 Task: Find connections with filter location Santa Elena with filter topic #leadershipwith filter profile language Spanish with filter current company Mutual Funds Sahi Hai with filter school Khalsa College Amritsar with filter industry Utilities Administration with filter service category WordPress Design with filter keywords title Server
Action: Mouse moved to (490, 61)
Screenshot: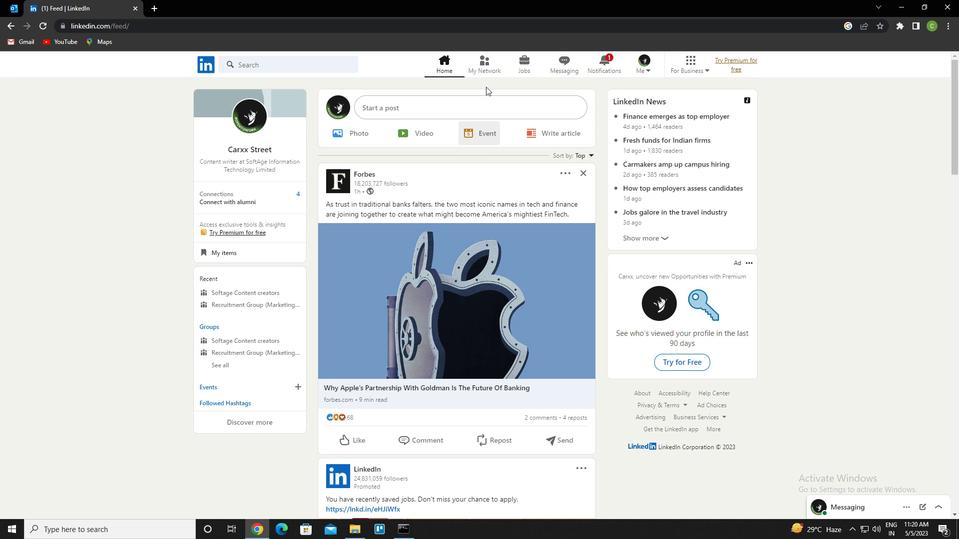 
Action: Mouse pressed left at (490, 61)
Screenshot: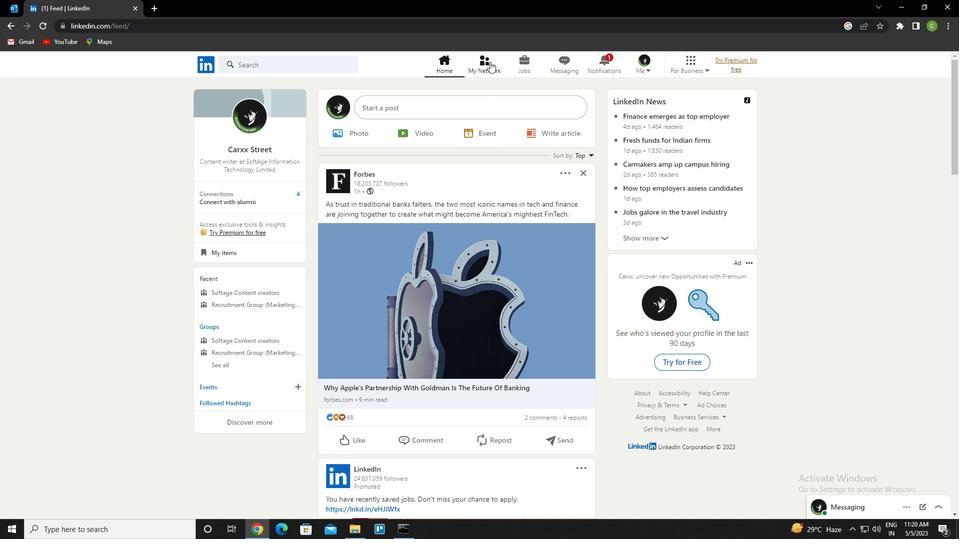 
Action: Mouse moved to (311, 124)
Screenshot: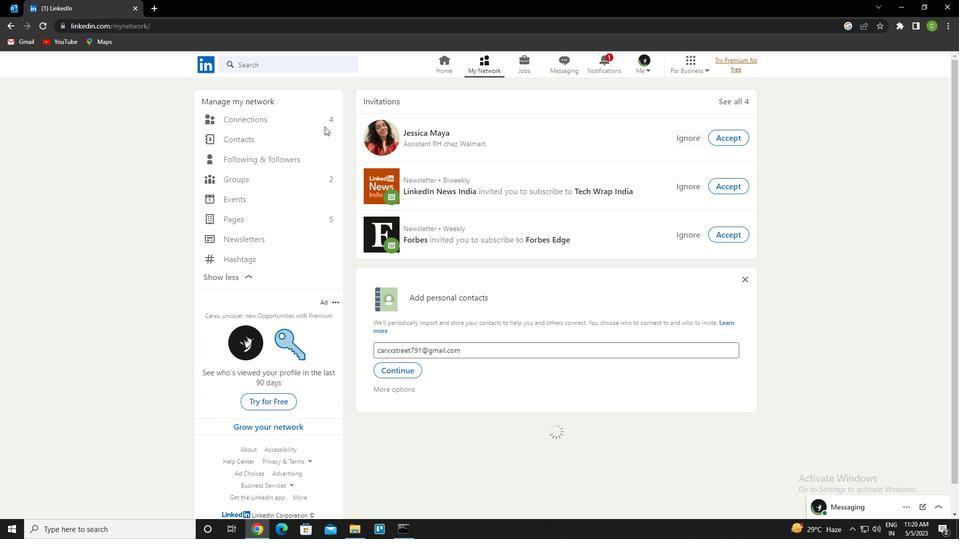 
Action: Mouse pressed left at (311, 124)
Screenshot: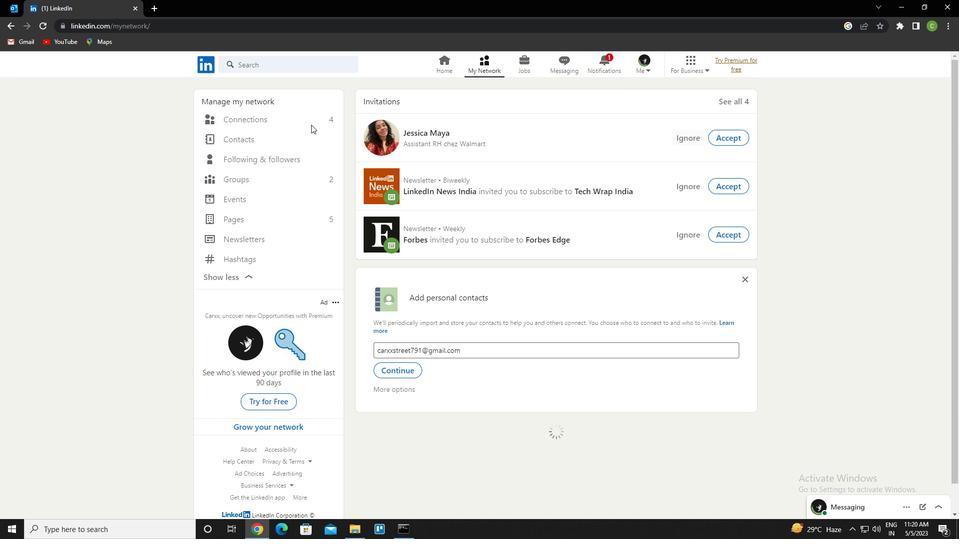 
Action: Mouse moved to (566, 120)
Screenshot: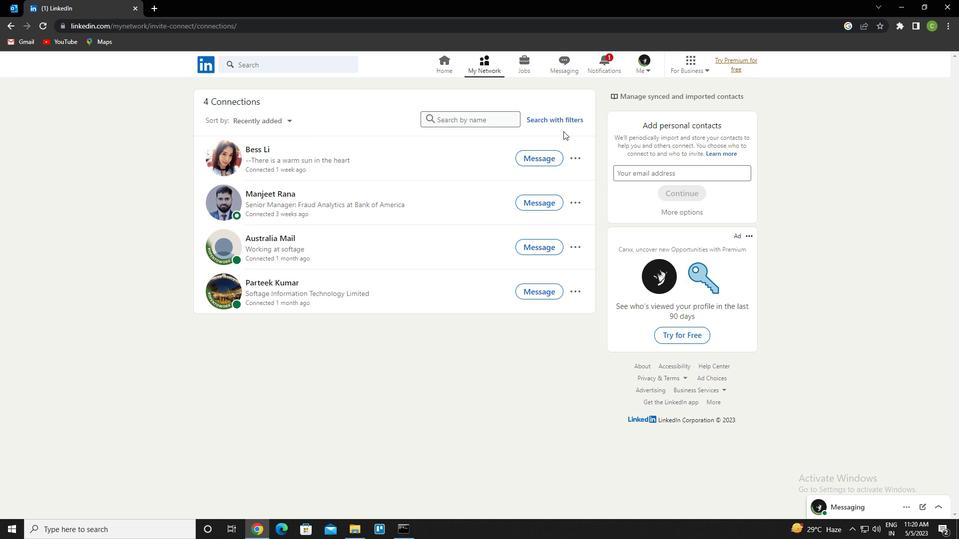
Action: Mouse pressed left at (566, 120)
Screenshot: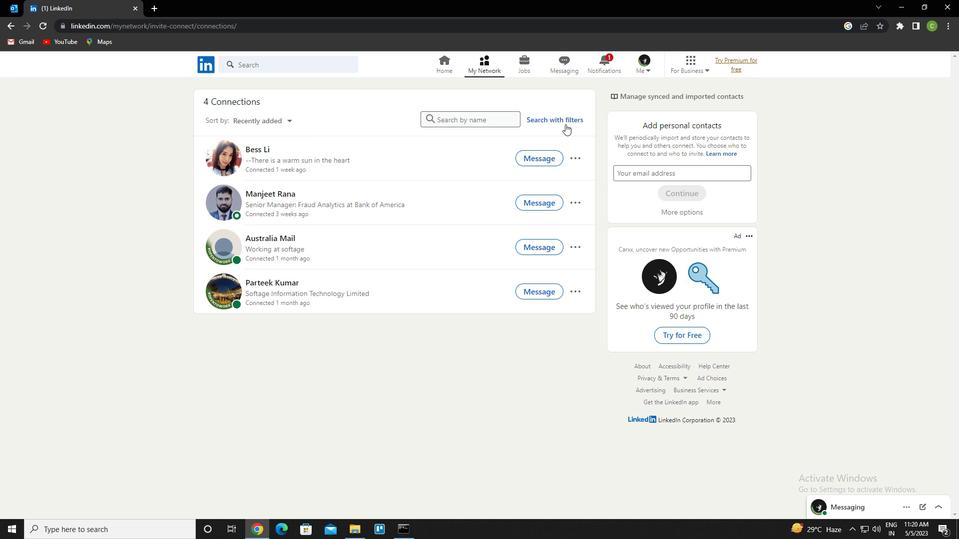 
Action: Mouse moved to (515, 94)
Screenshot: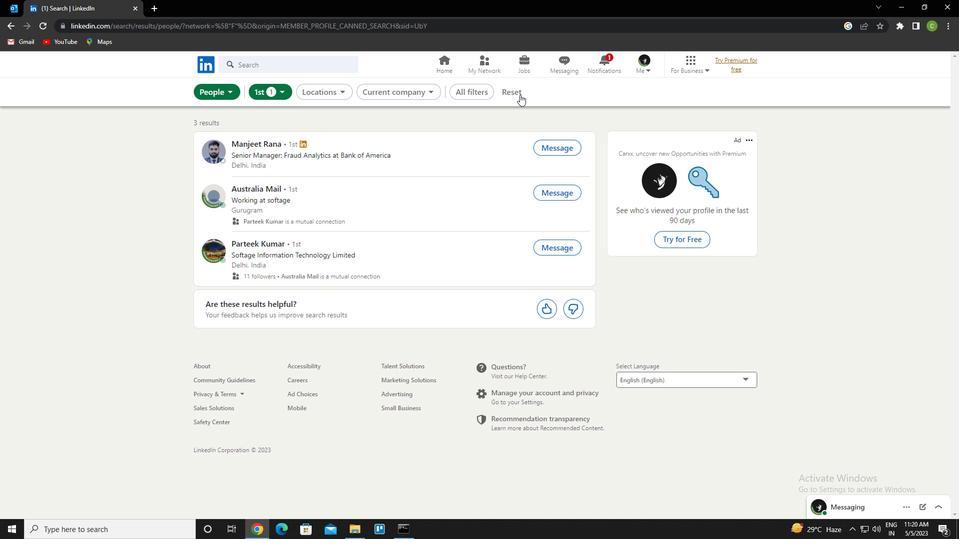 
Action: Mouse pressed left at (515, 94)
Screenshot: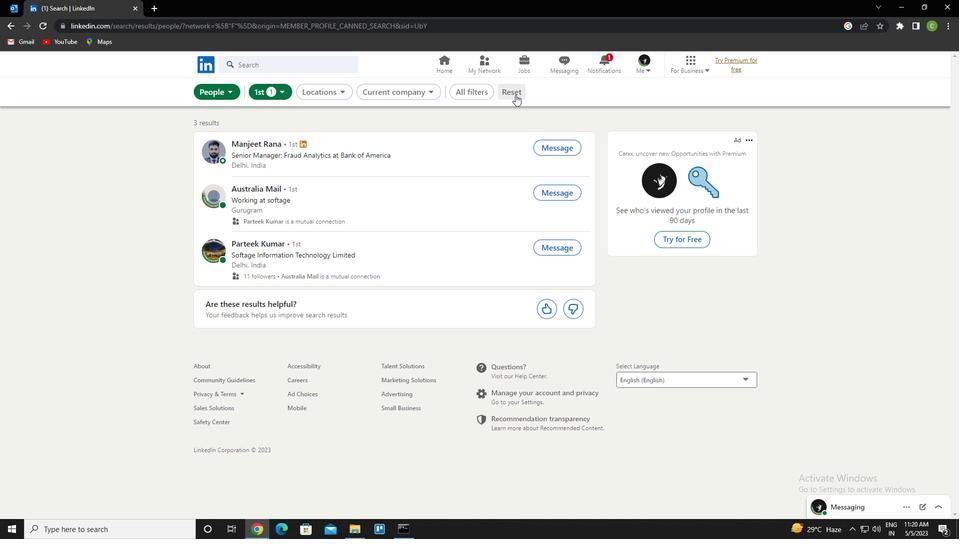 
Action: Mouse moved to (499, 96)
Screenshot: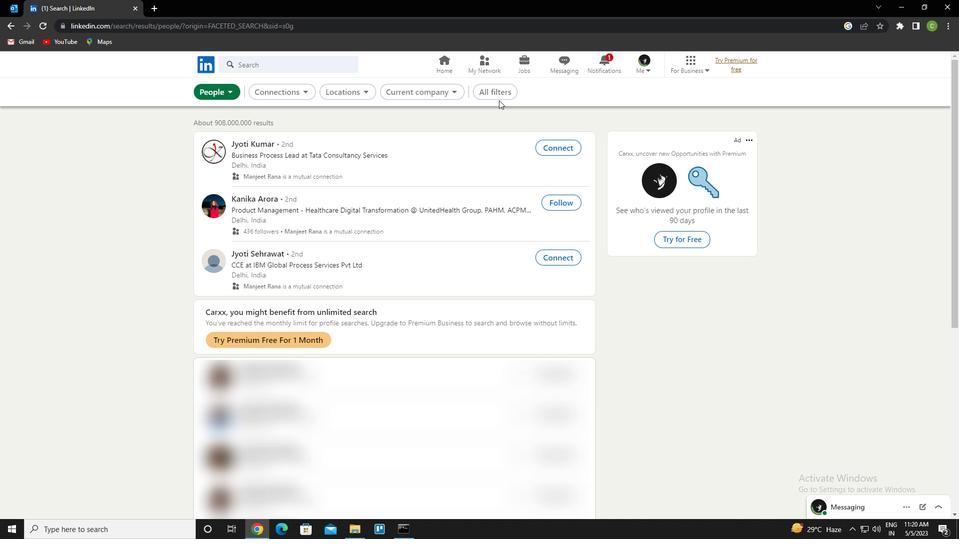 
Action: Mouse pressed left at (499, 96)
Screenshot: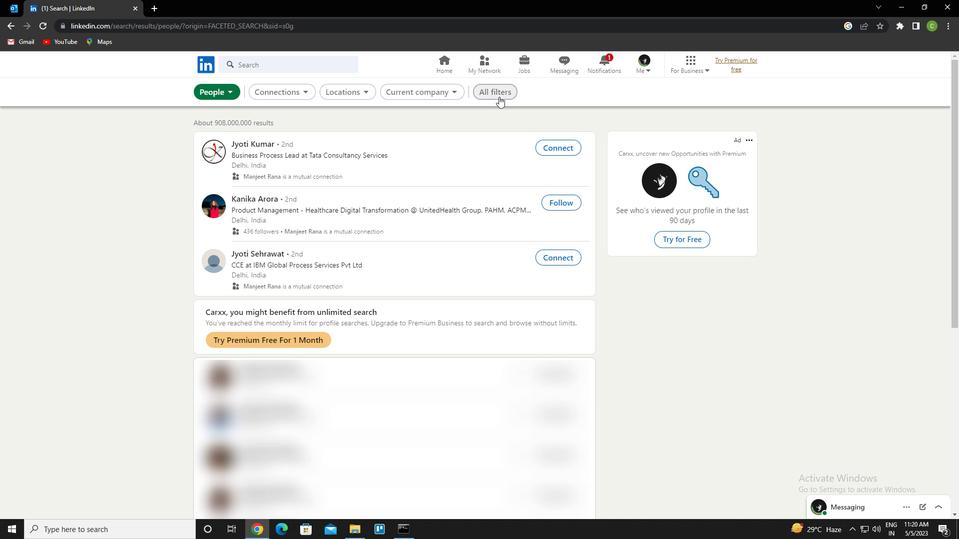 
Action: Mouse moved to (798, 296)
Screenshot: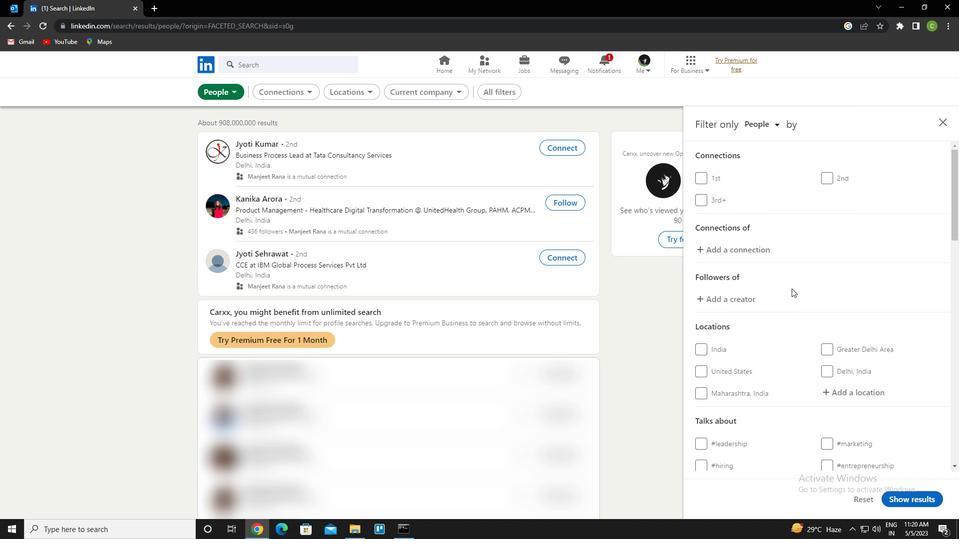 
Action: Mouse scrolled (798, 295) with delta (0, 0)
Screenshot: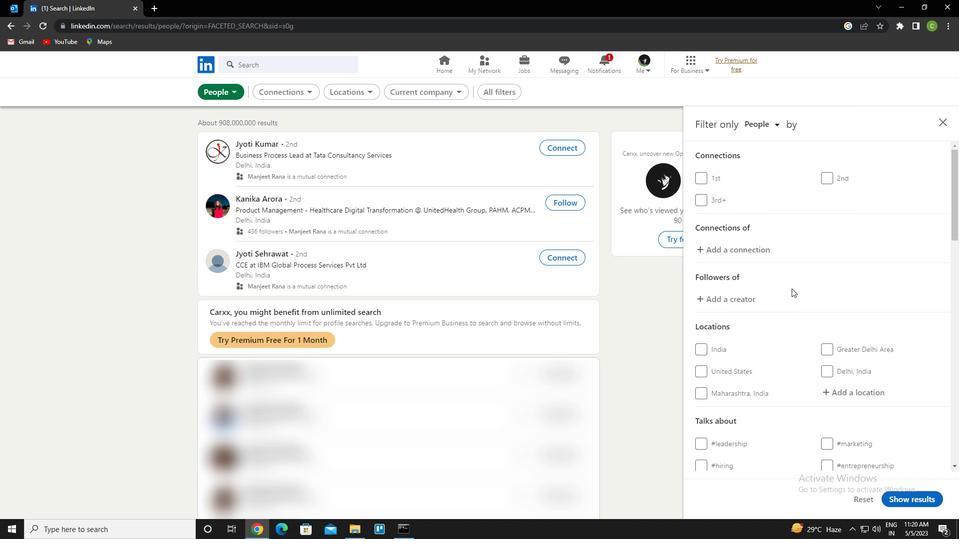 
Action: Mouse moved to (846, 339)
Screenshot: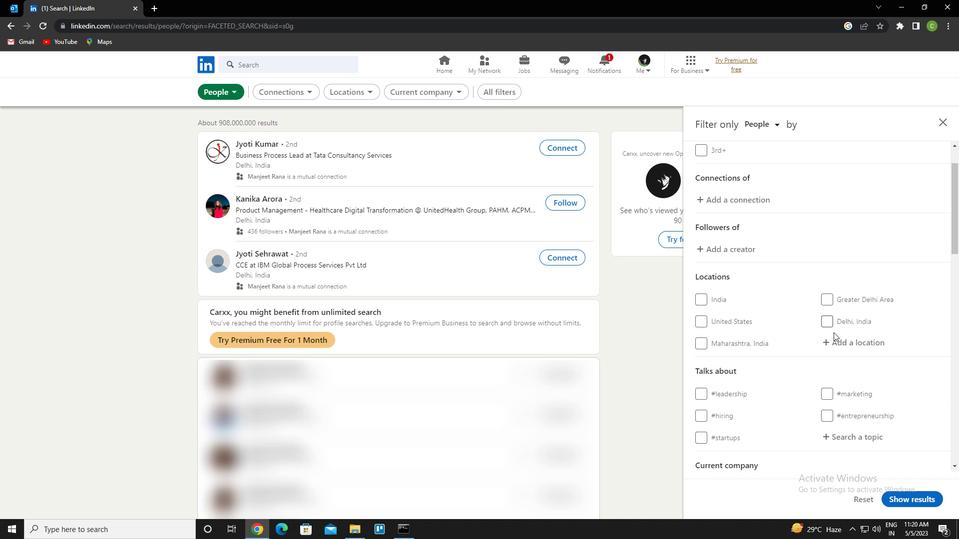 
Action: Mouse pressed left at (846, 339)
Screenshot: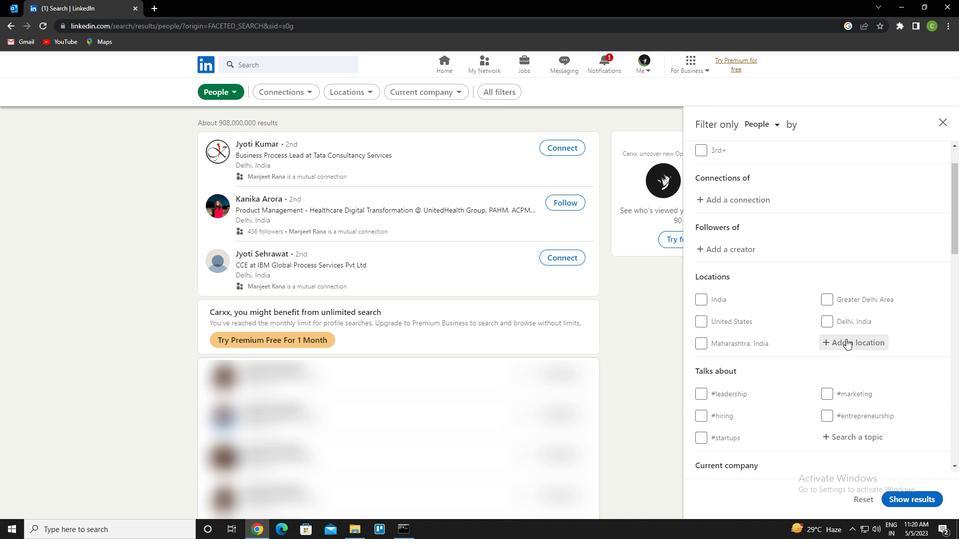
Action: Mouse moved to (844, 337)
Screenshot: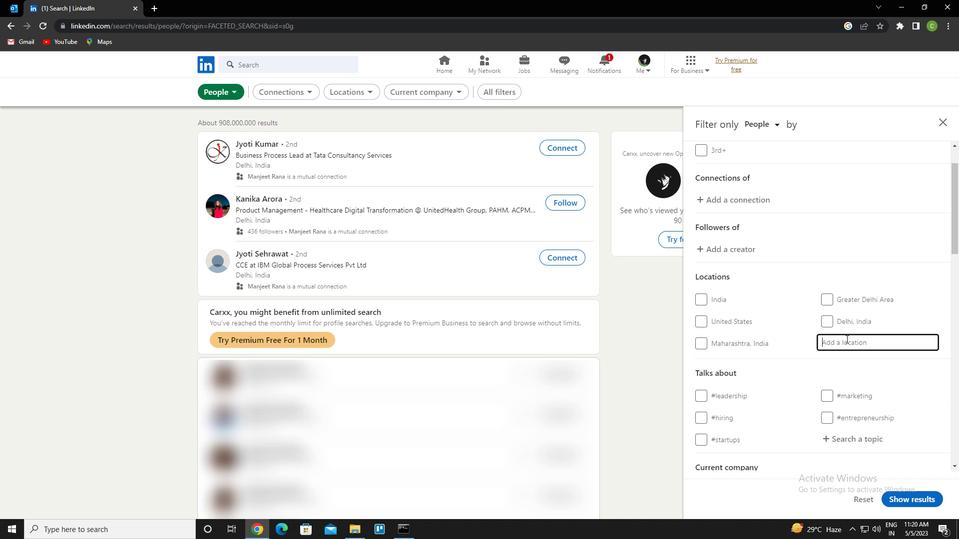 
Action: Key pressed <Key.caps_lock>s<Key.caps_lock>anta<Key.space>rosa<Key.down><Key.enter>
Screenshot: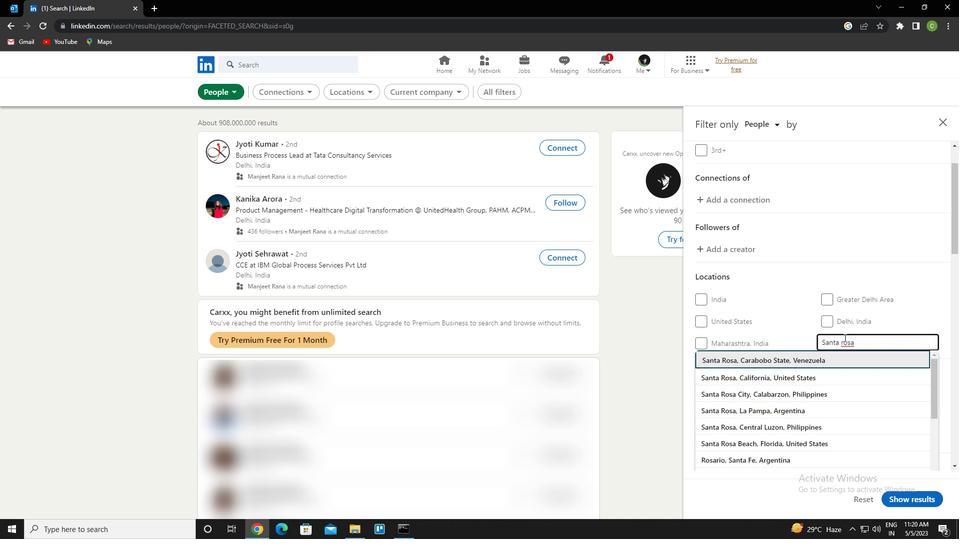 
Action: Mouse scrolled (844, 337) with delta (0, 0)
Screenshot: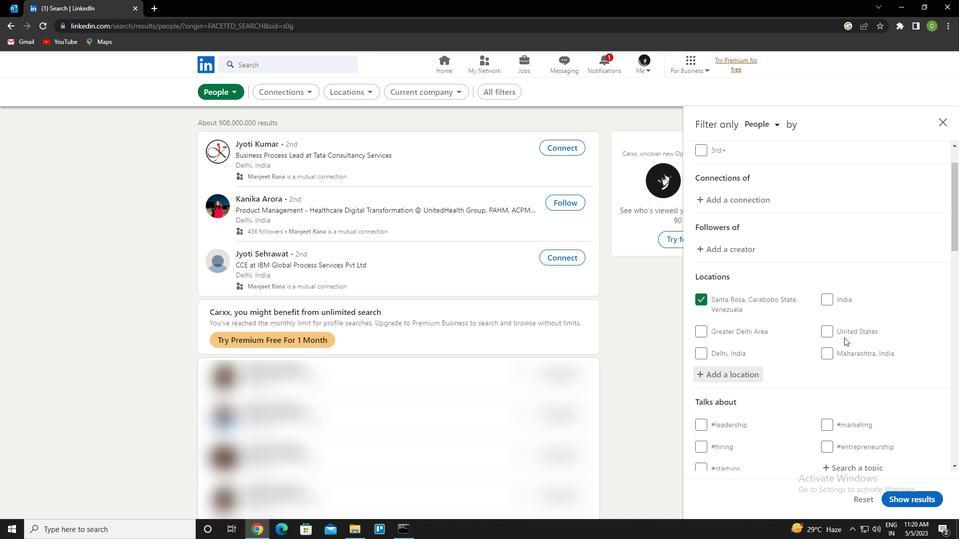 
Action: Mouse scrolled (844, 337) with delta (0, 0)
Screenshot: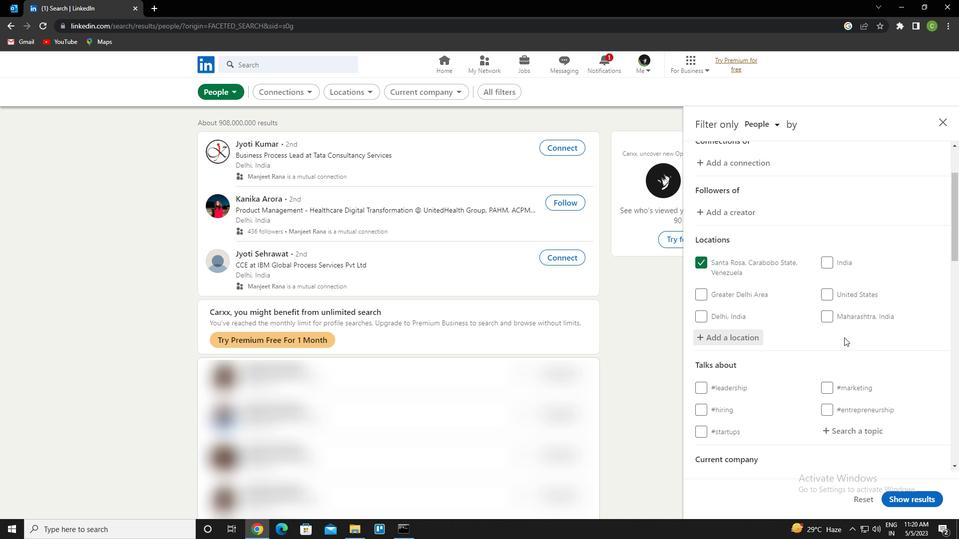 
Action: Mouse scrolled (844, 337) with delta (0, 0)
Screenshot: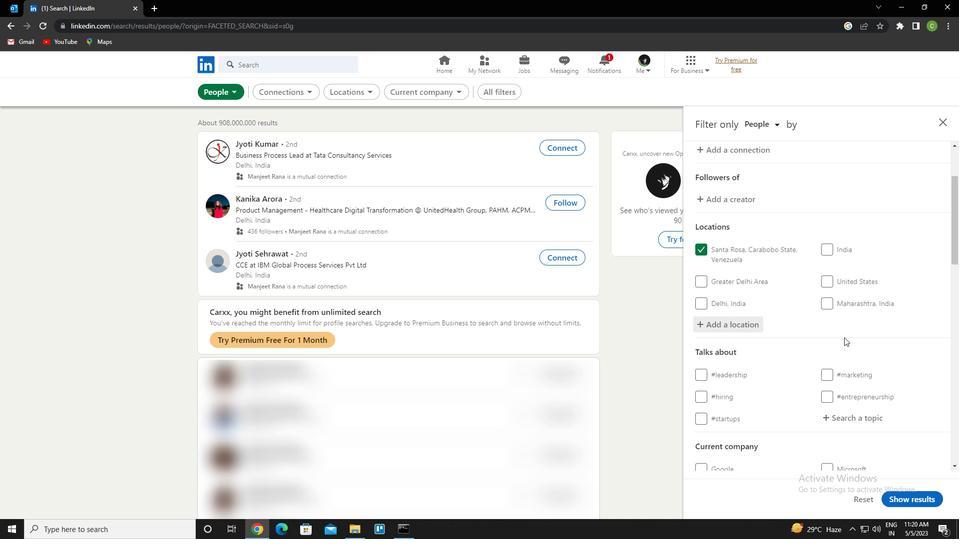 
Action: Mouse moved to (860, 325)
Screenshot: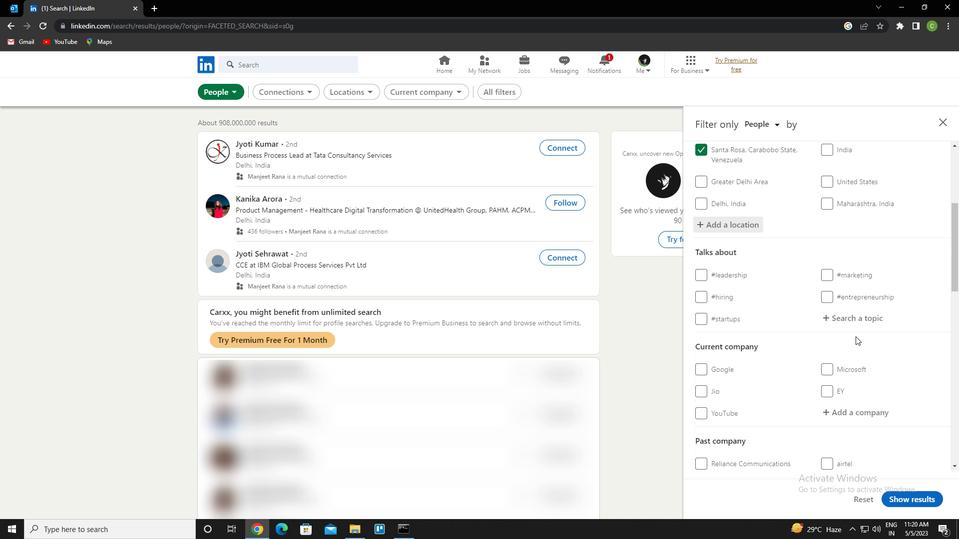 
Action: Mouse pressed left at (860, 325)
Screenshot: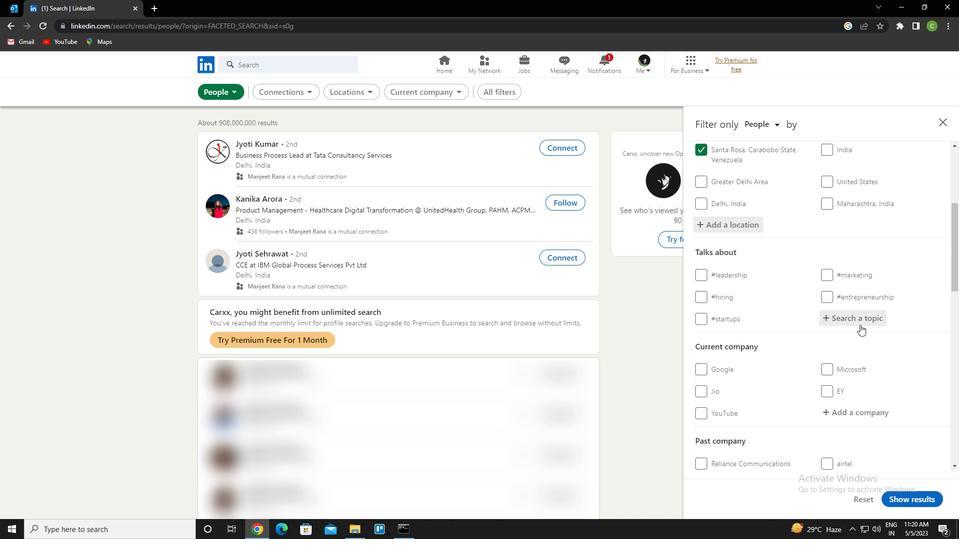 
Action: Key pressed marketing<Key.down><Key.enter>
Screenshot: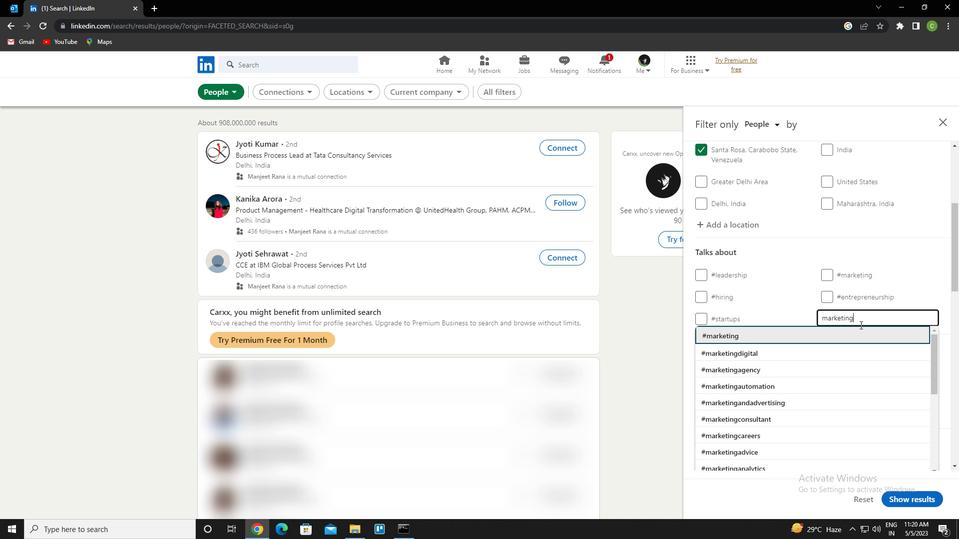 
Action: Mouse scrolled (860, 324) with delta (0, 0)
Screenshot: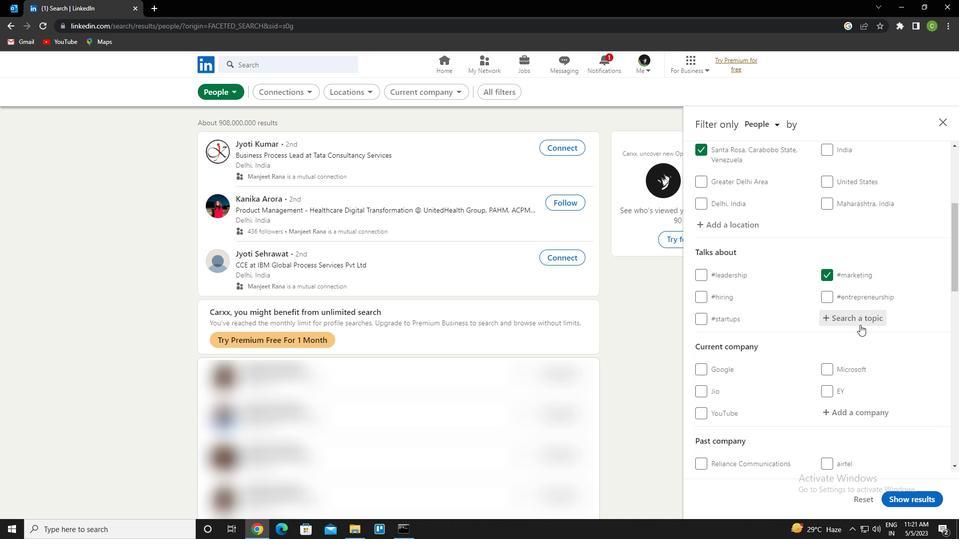 
Action: Mouse scrolled (860, 324) with delta (0, 0)
Screenshot: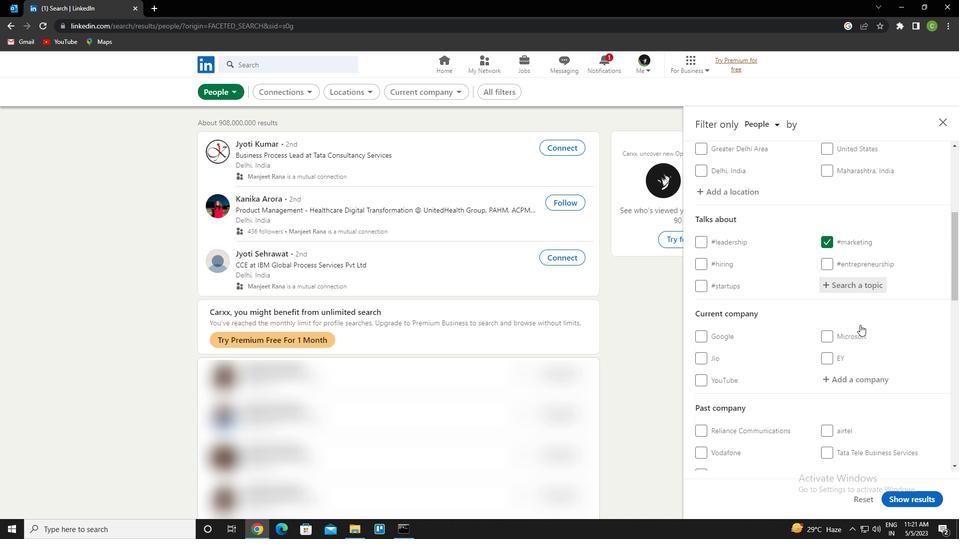 
Action: Mouse moved to (852, 327)
Screenshot: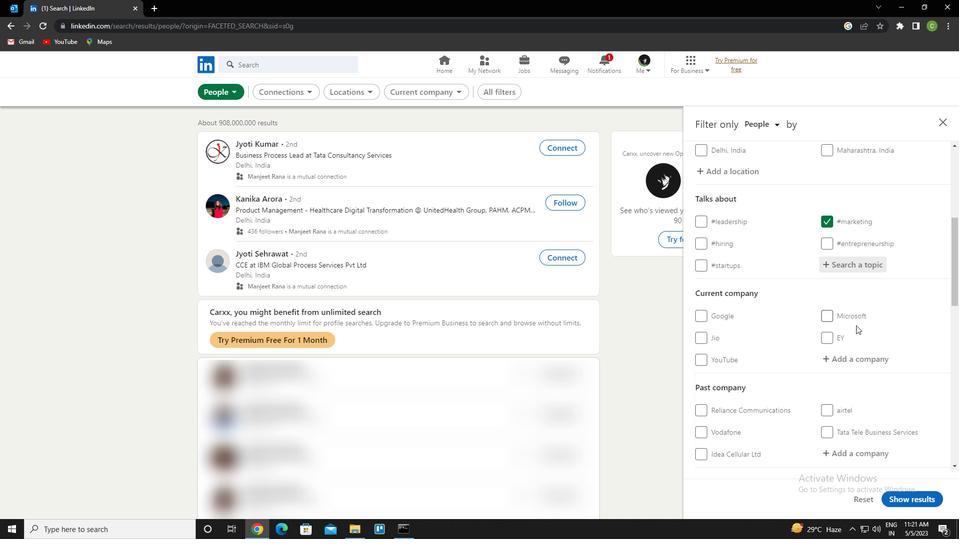 
Action: Mouse scrolled (852, 327) with delta (0, 0)
Screenshot: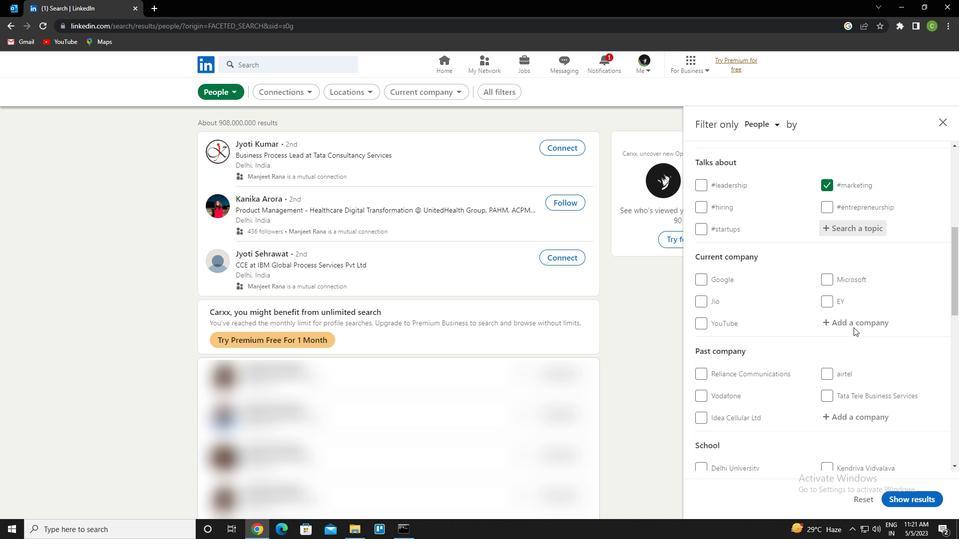 
Action: Mouse moved to (847, 321)
Screenshot: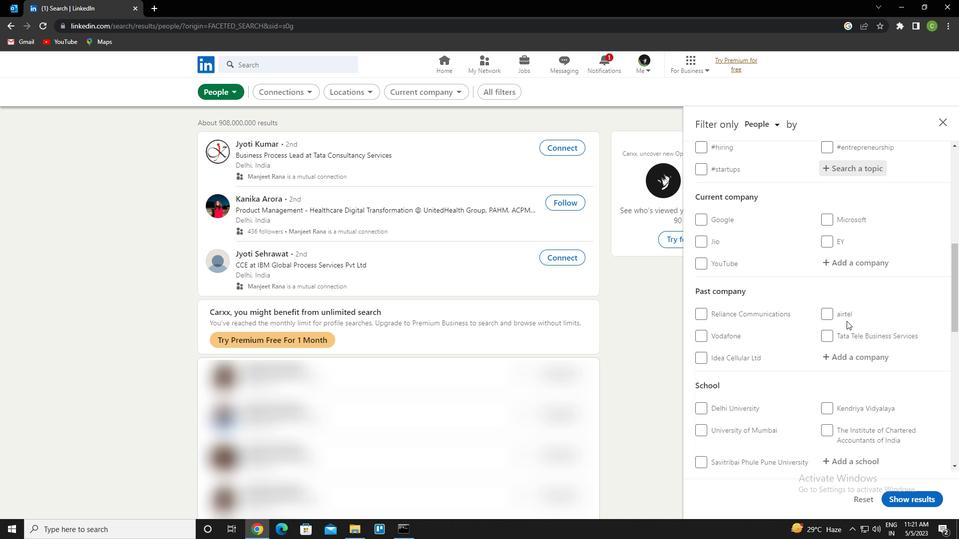 
Action: Mouse scrolled (847, 320) with delta (0, 0)
Screenshot: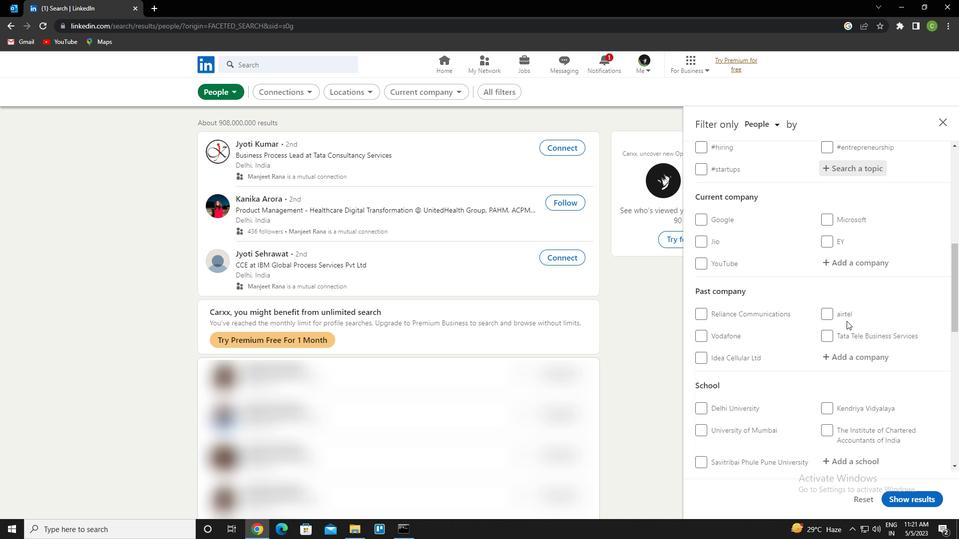 
Action: Mouse scrolled (847, 320) with delta (0, 0)
Screenshot: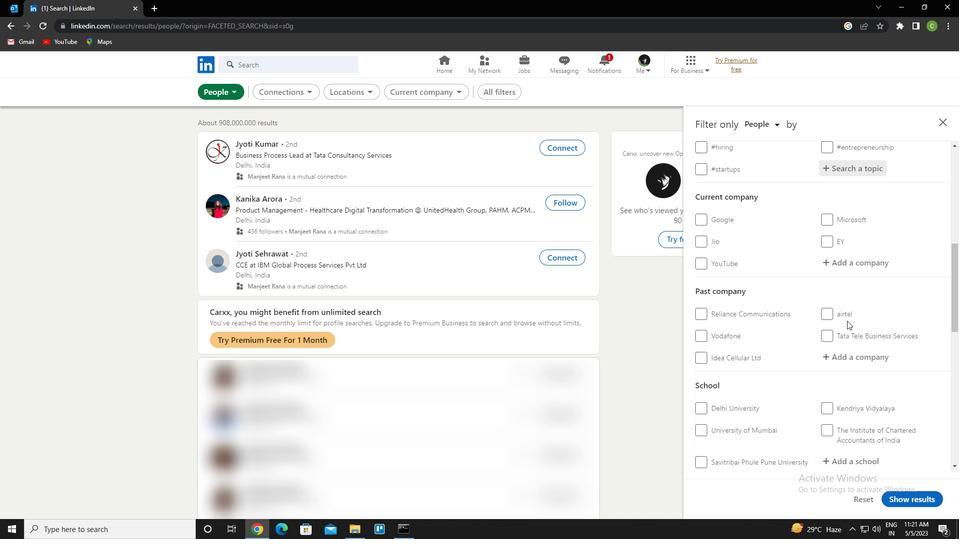 
Action: Mouse scrolled (847, 320) with delta (0, 0)
Screenshot: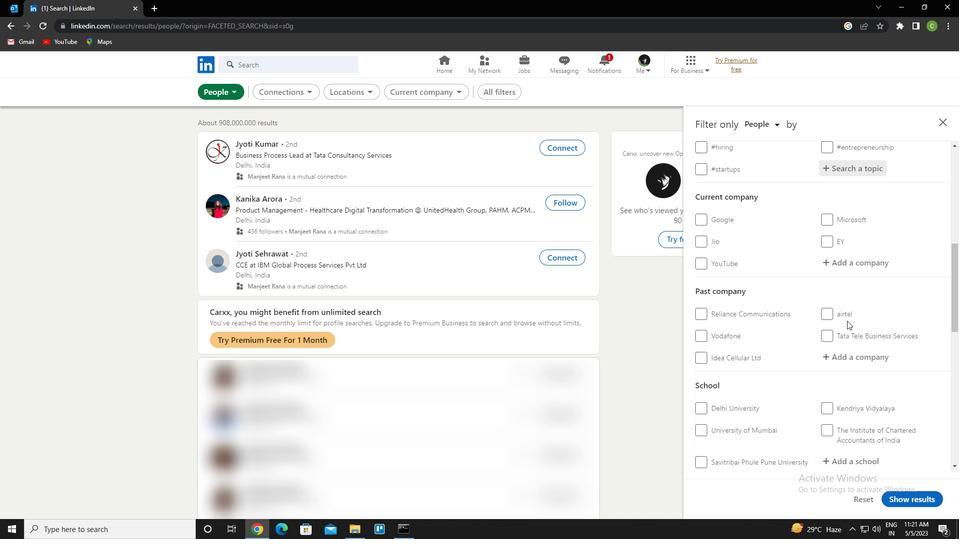 
Action: Mouse scrolled (847, 320) with delta (0, 0)
Screenshot: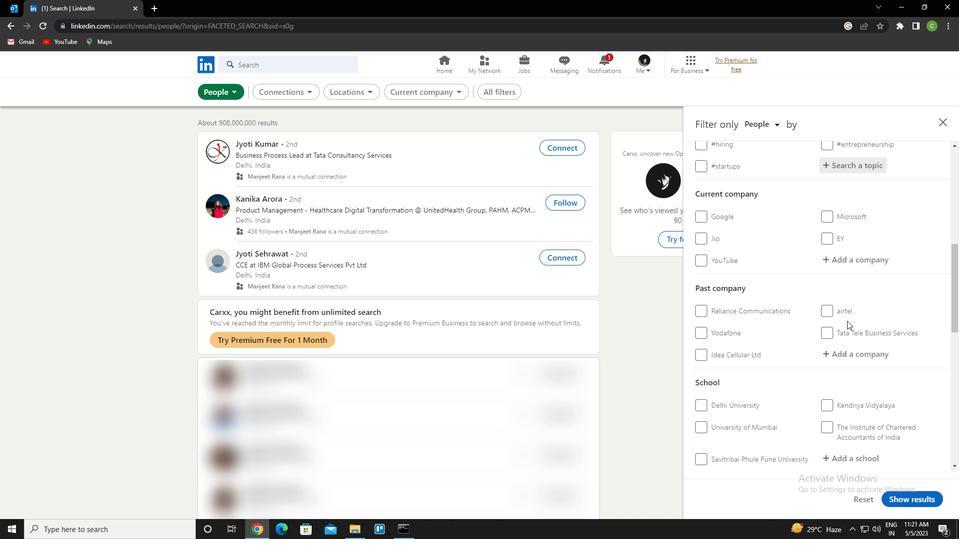 
Action: Mouse scrolled (847, 320) with delta (0, 0)
Screenshot: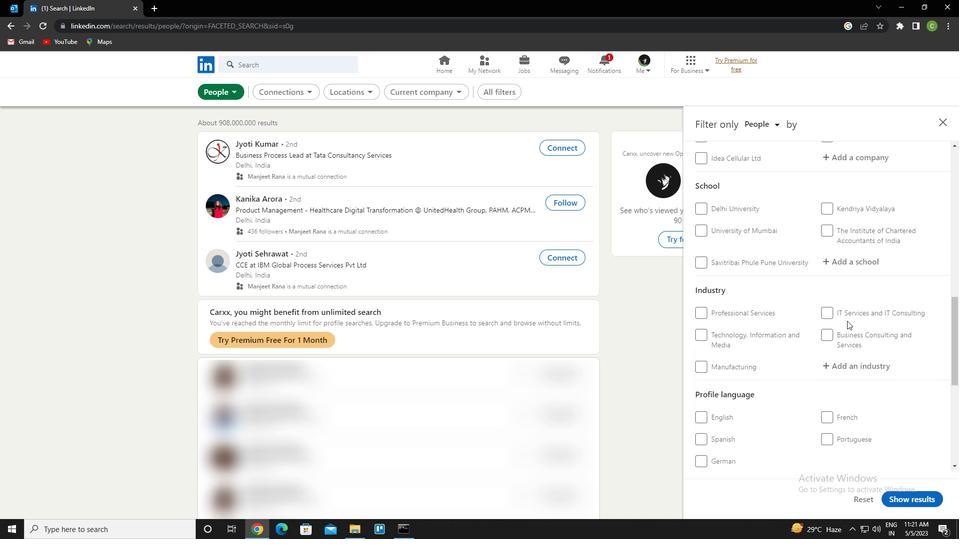 
Action: Mouse scrolled (847, 320) with delta (0, 0)
Screenshot: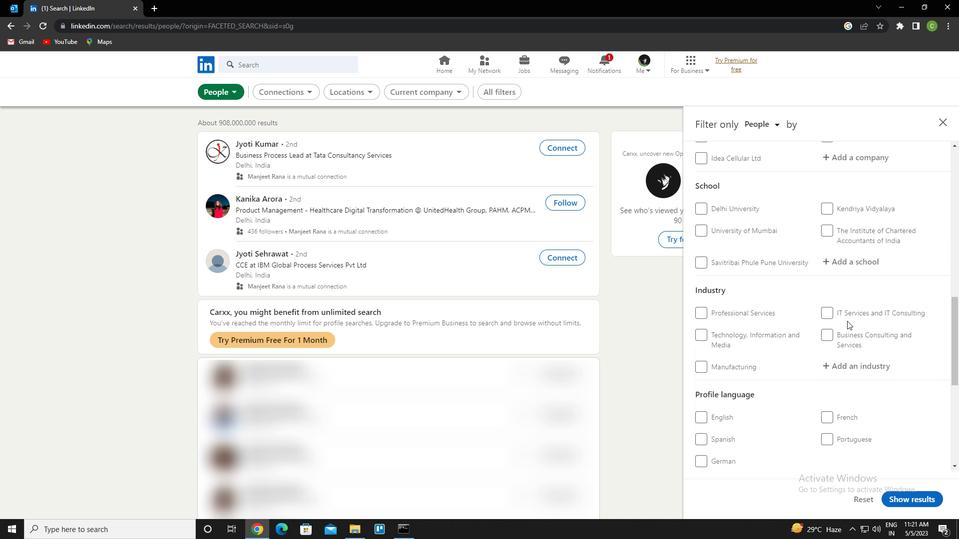 
Action: Mouse scrolled (847, 320) with delta (0, 0)
Screenshot: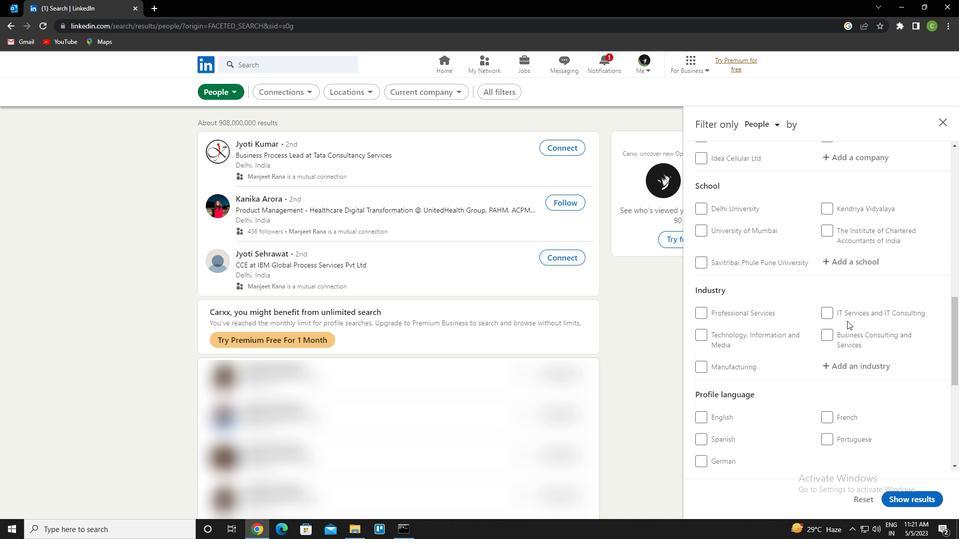 
Action: Mouse scrolled (847, 320) with delta (0, 0)
Screenshot: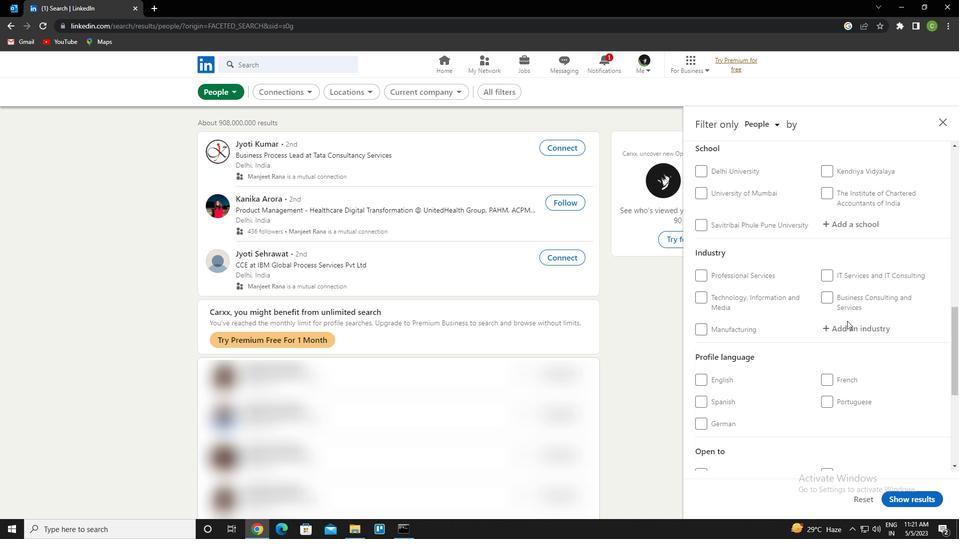 
Action: Mouse moved to (829, 219)
Screenshot: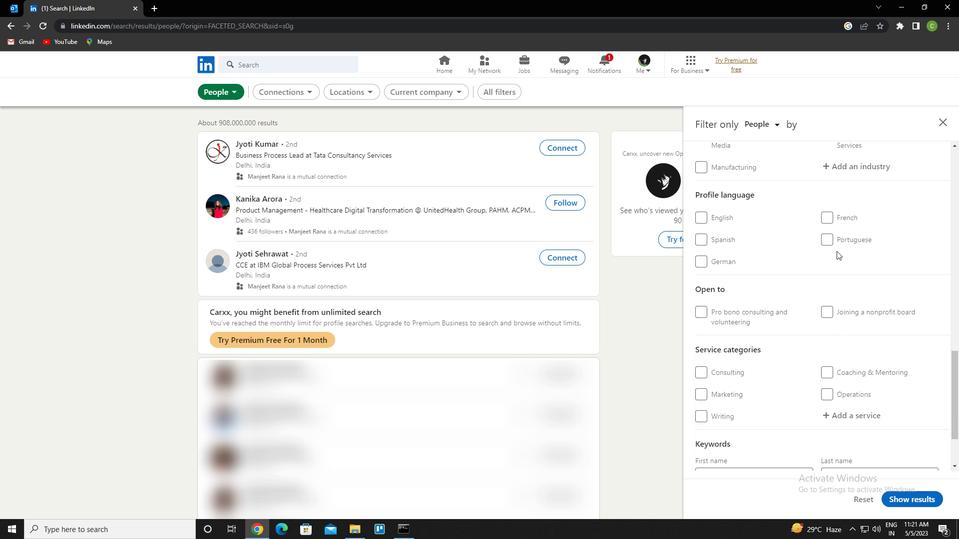 
Action: Mouse pressed left at (829, 219)
Screenshot: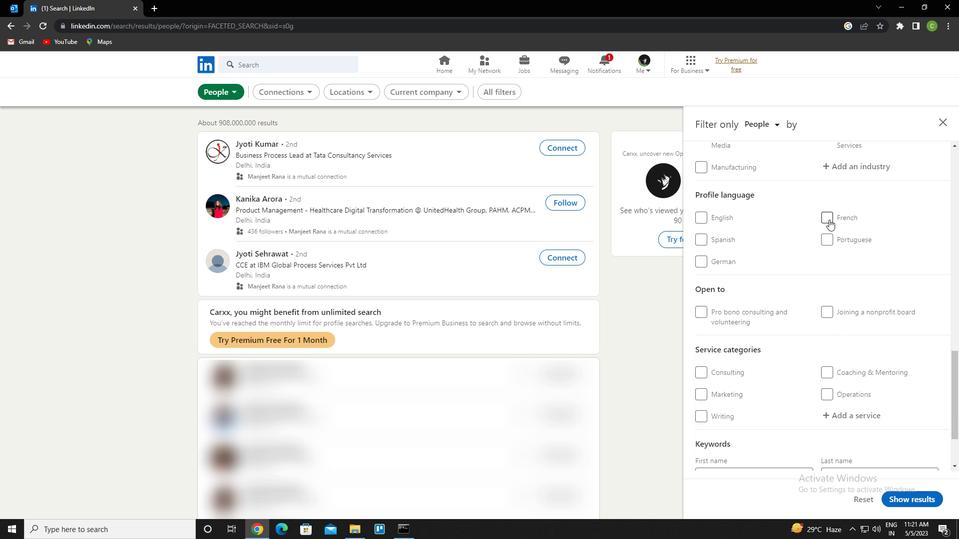 
Action: Mouse moved to (801, 284)
Screenshot: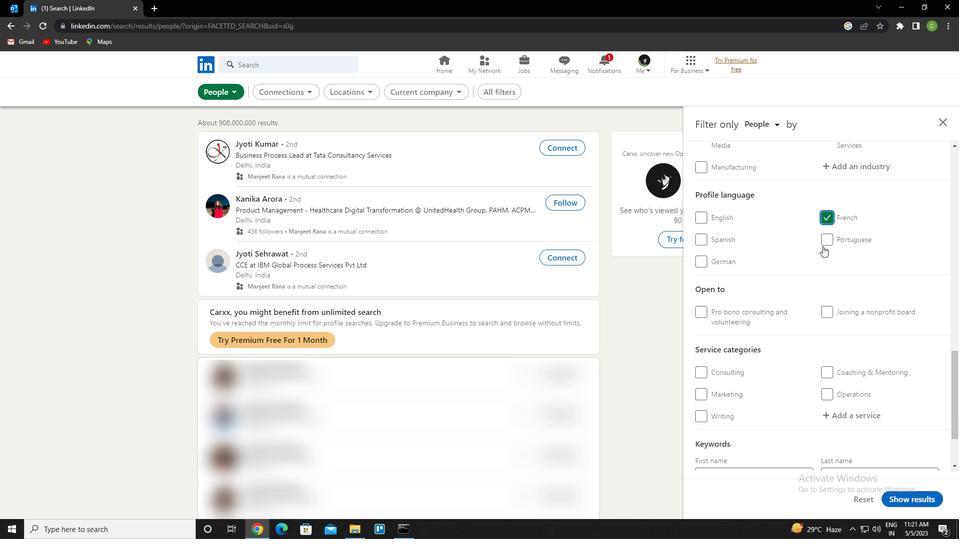 
Action: Mouse scrolled (801, 284) with delta (0, 0)
Screenshot: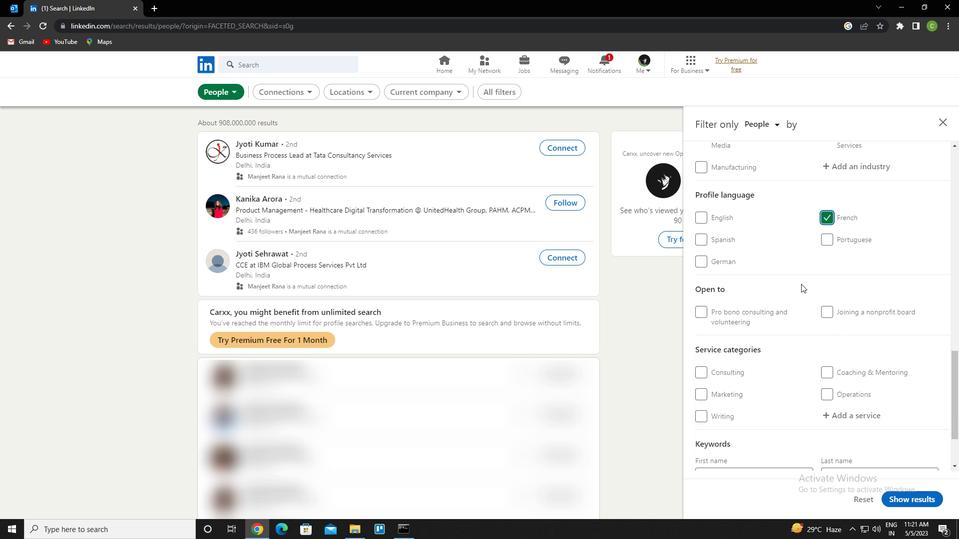 
Action: Mouse scrolled (801, 284) with delta (0, 0)
Screenshot: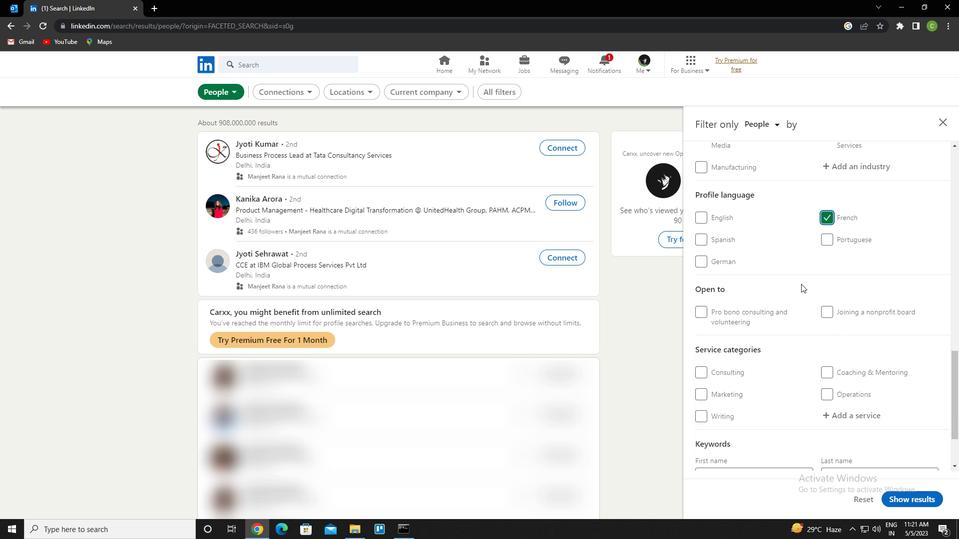 
Action: Mouse scrolled (801, 284) with delta (0, 0)
Screenshot: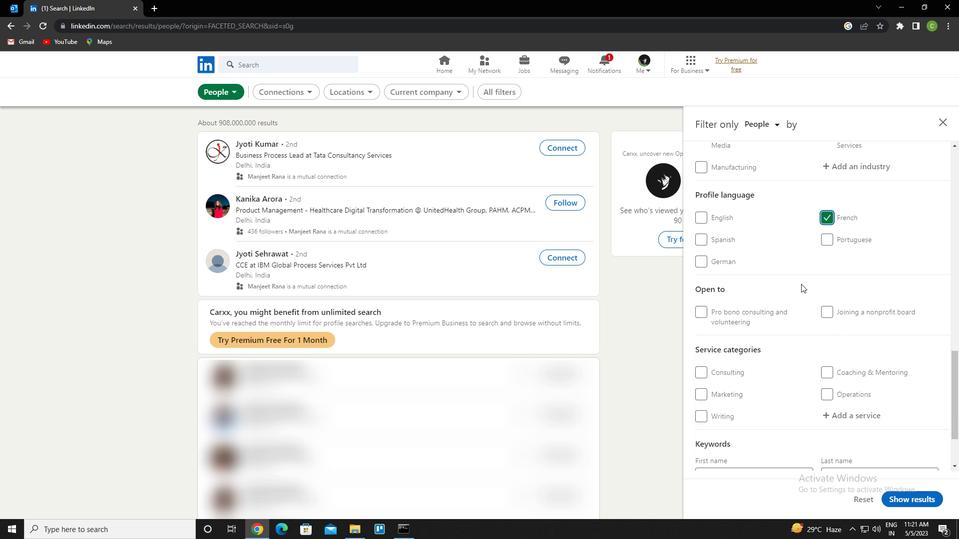 
Action: Mouse scrolled (801, 284) with delta (0, 0)
Screenshot: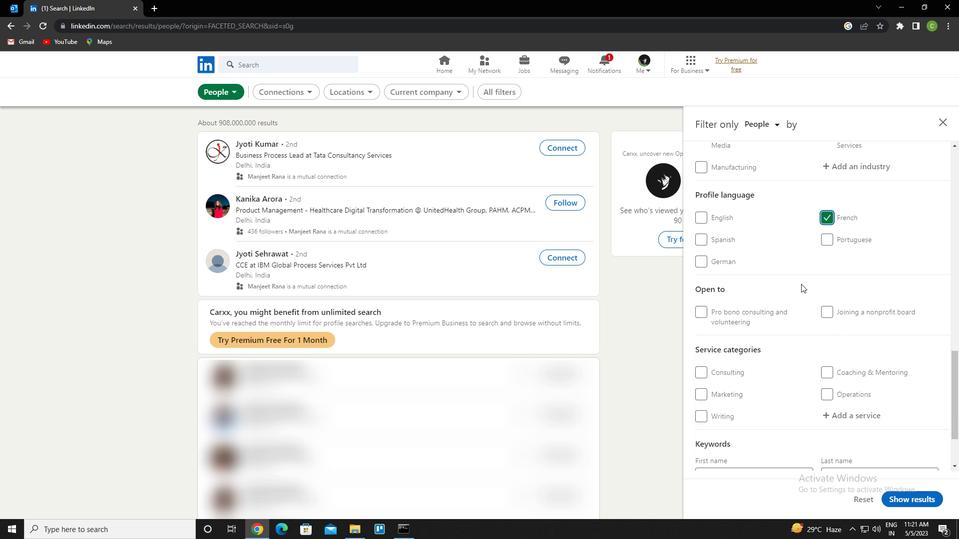 
Action: Mouse scrolled (801, 284) with delta (0, 0)
Screenshot: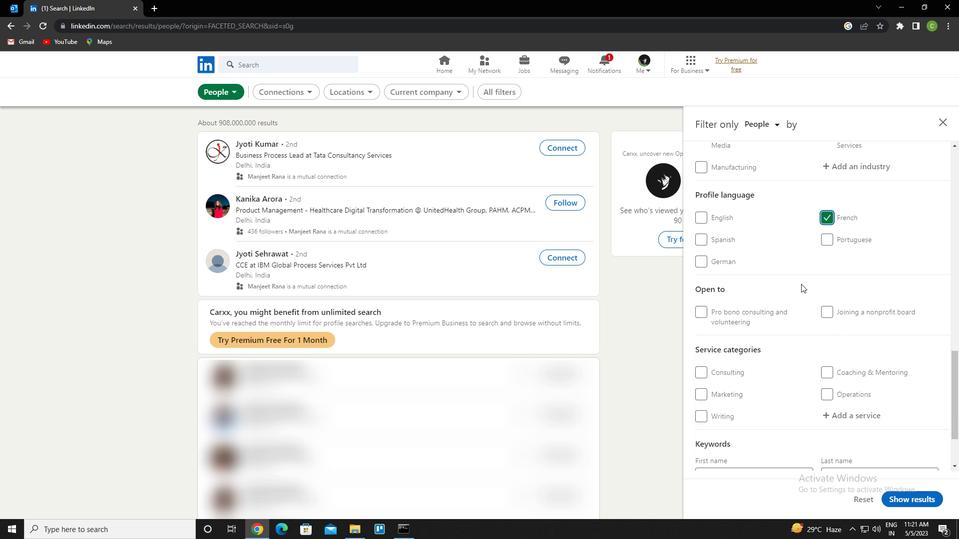 
Action: Mouse scrolled (801, 284) with delta (0, 0)
Screenshot: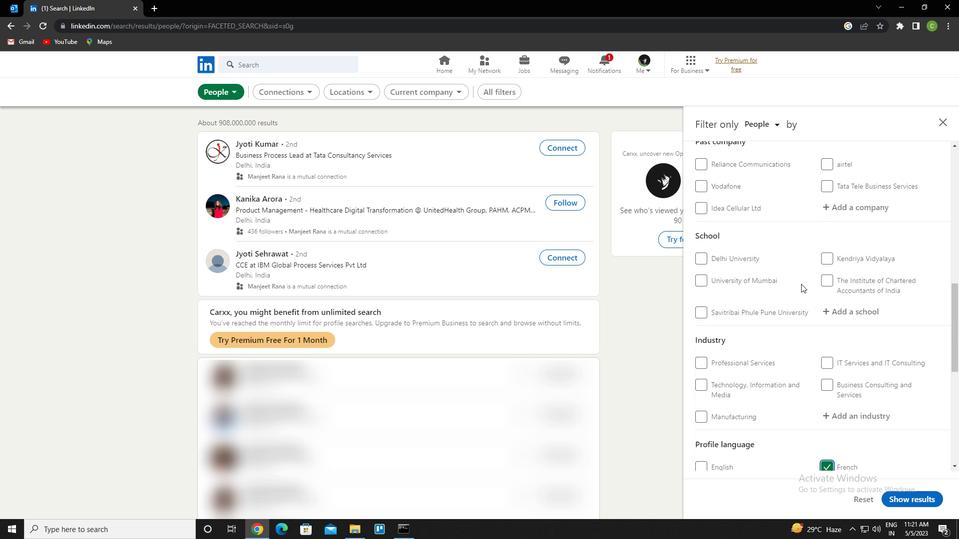 
Action: Mouse scrolled (801, 284) with delta (0, 0)
Screenshot: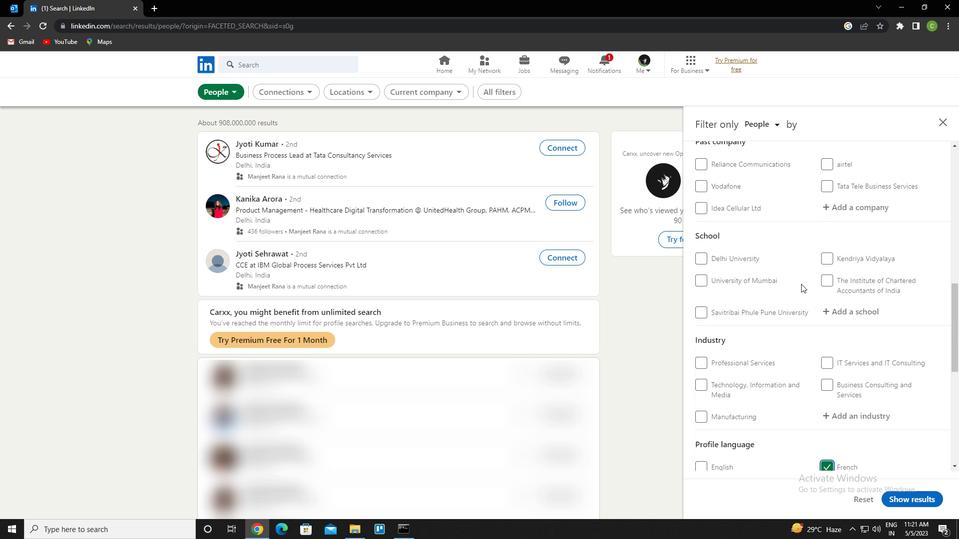 
Action: Mouse scrolled (801, 284) with delta (0, 0)
Screenshot: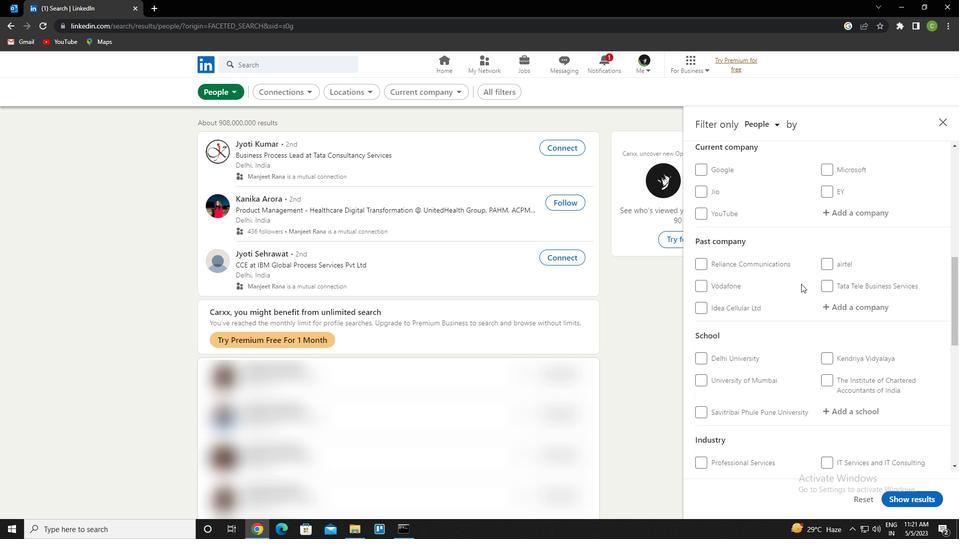 
Action: Mouse scrolled (801, 284) with delta (0, 0)
Screenshot: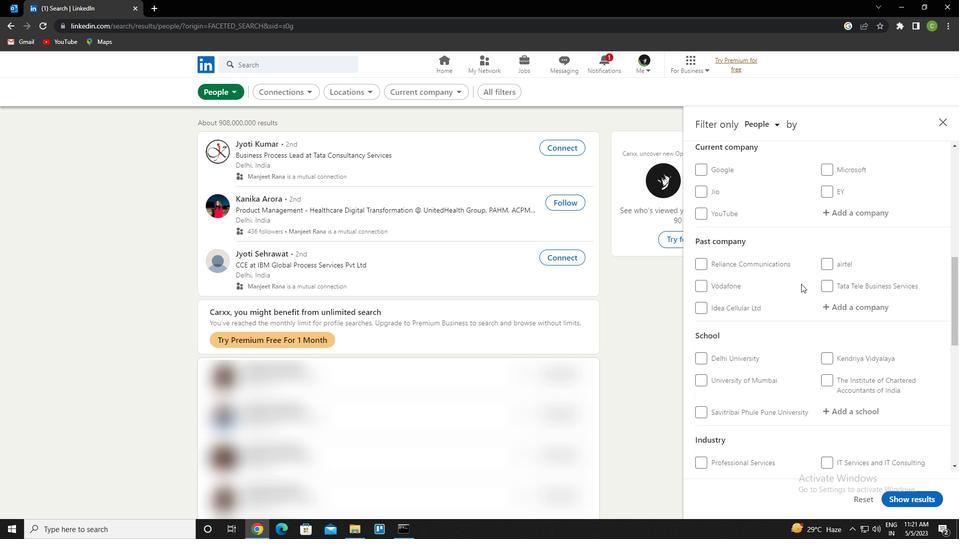 
Action: Mouse moved to (839, 311)
Screenshot: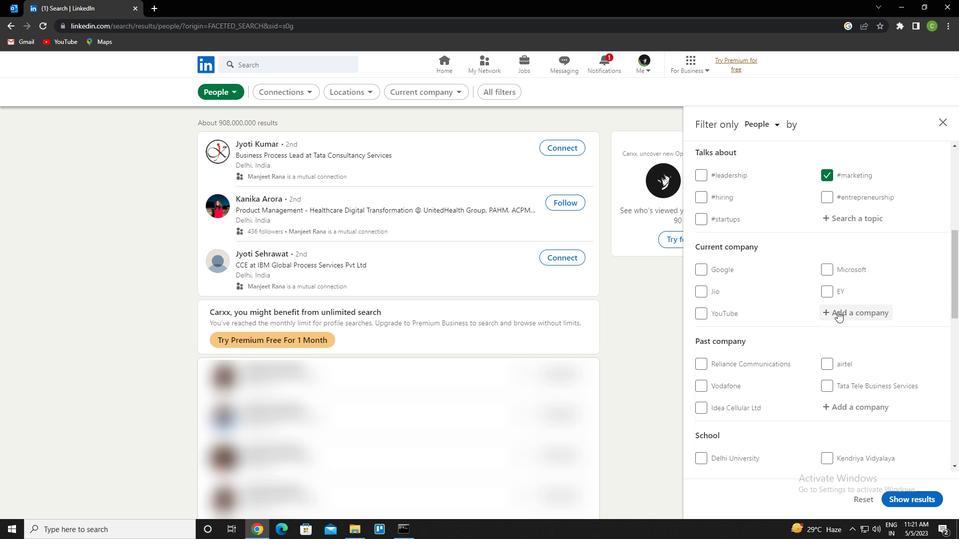 
Action: Mouse pressed left at (839, 311)
Screenshot: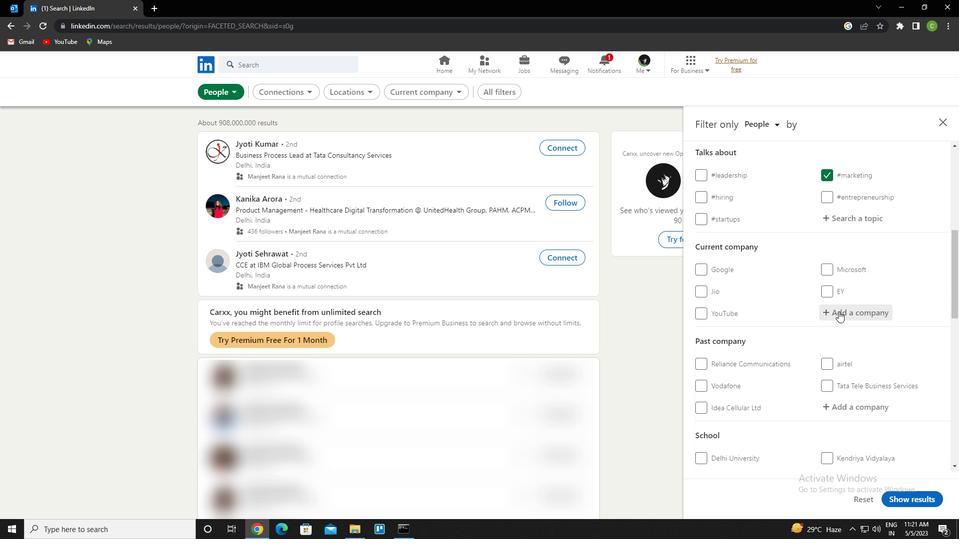 
Action: Key pressed <Key.caps_lock>c<Key.caps_lock>erberus<Key.space>capital<Key.space>management<Key.down><Key.enter>
Screenshot: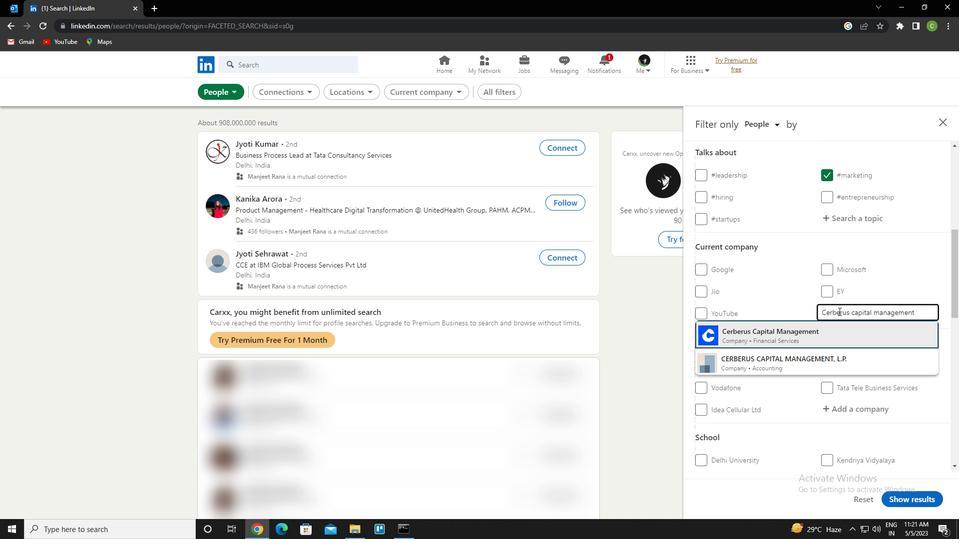 
Action: Mouse moved to (845, 308)
Screenshot: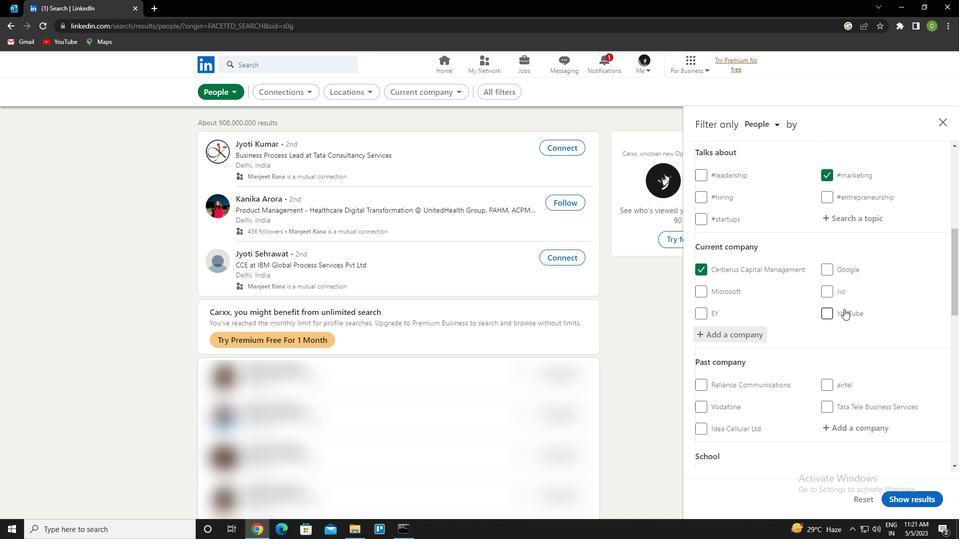 
Action: Mouse scrolled (845, 308) with delta (0, 0)
Screenshot: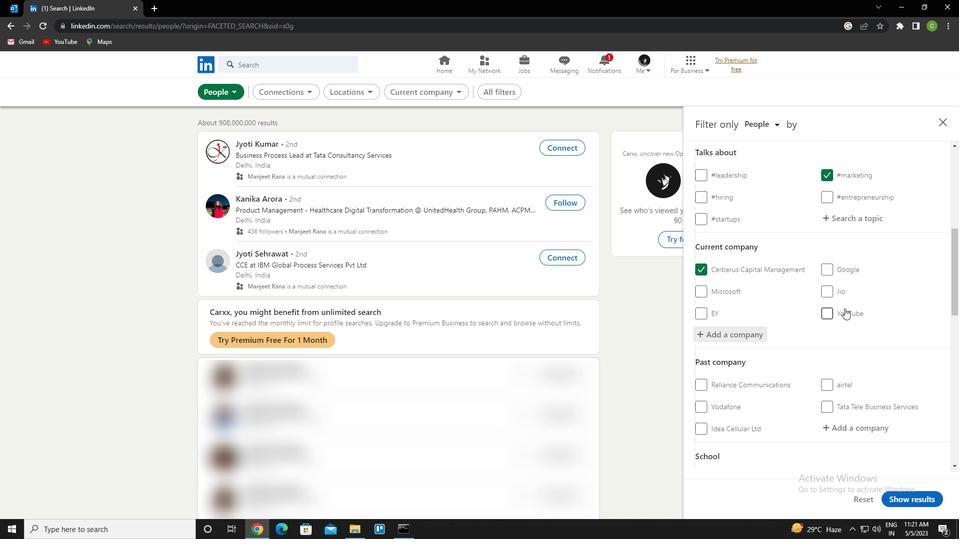 
Action: Mouse scrolled (845, 308) with delta (0, 0)
Screenshot: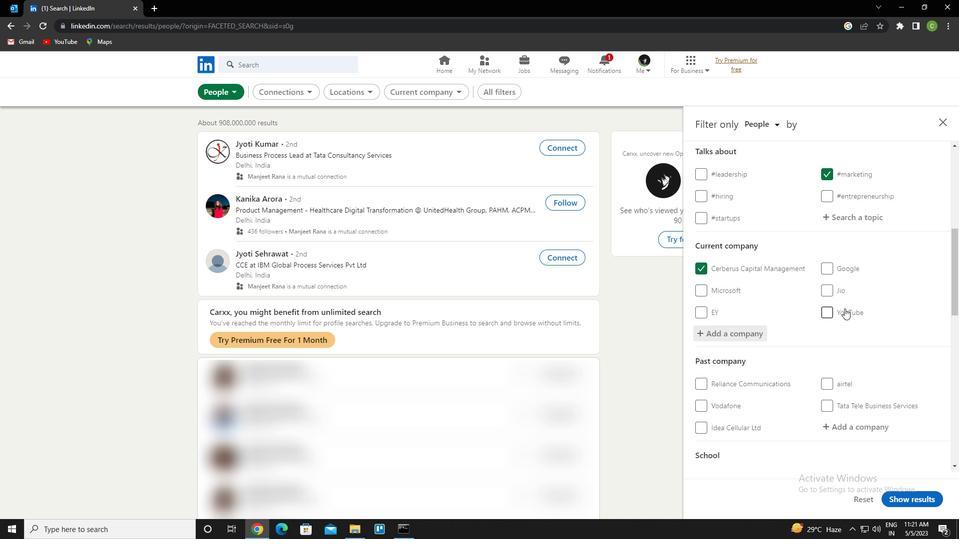 
Action: Mouse scrolled (845, 308) with delta (0, 0)
Screenshot: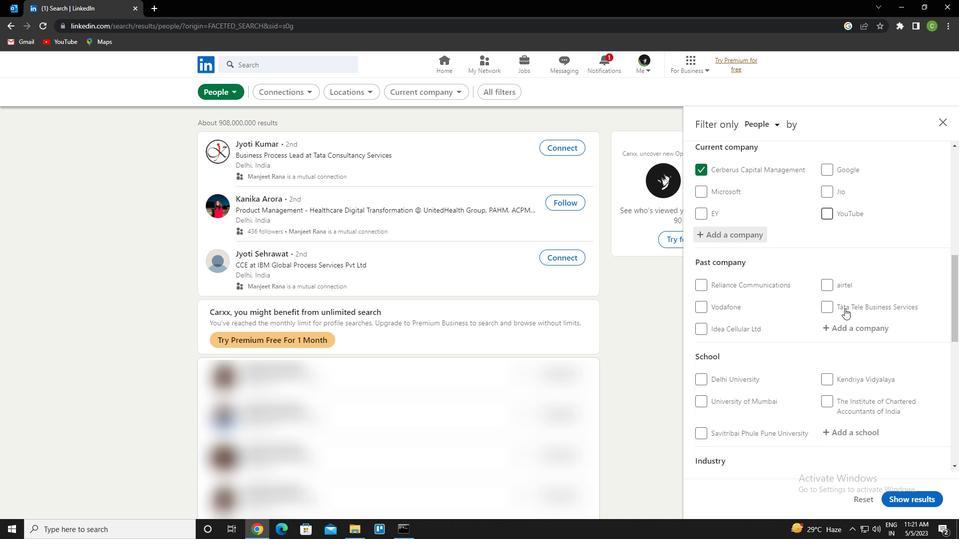 
Action: Mouse scrolled (845, 308) with delta (0, 0)
Screenshot: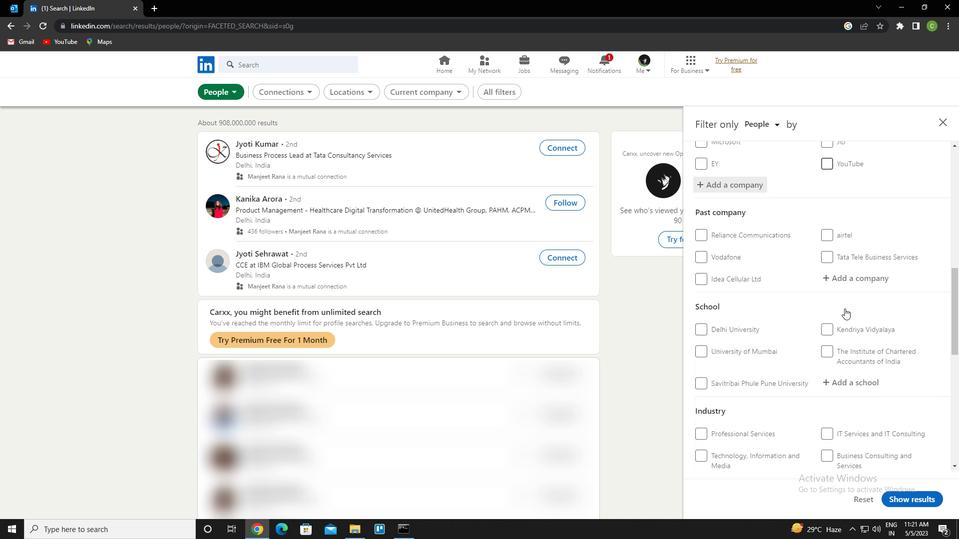 
Action: Mouse moved to (847, 332)
Screenshot: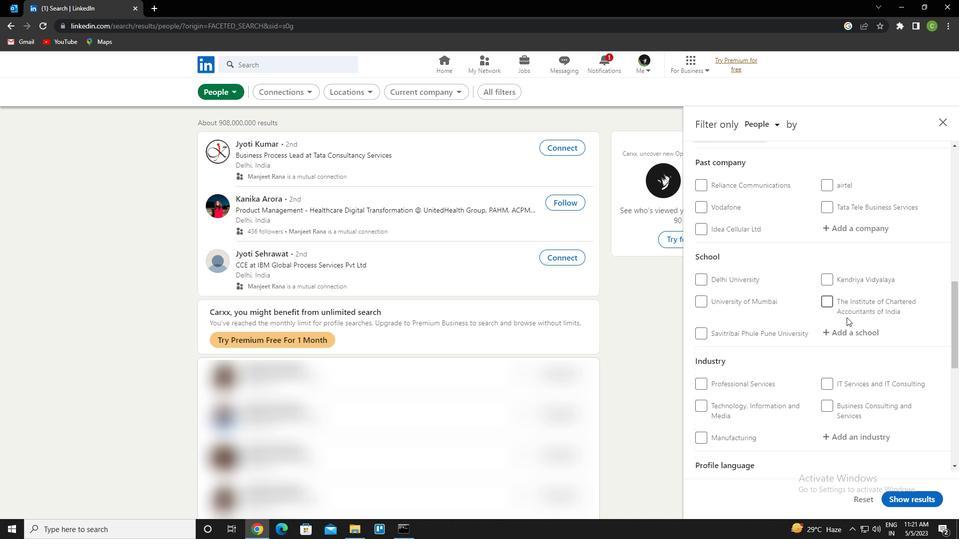
Action: Mouse pressed left at (847, 332)
Screenshot: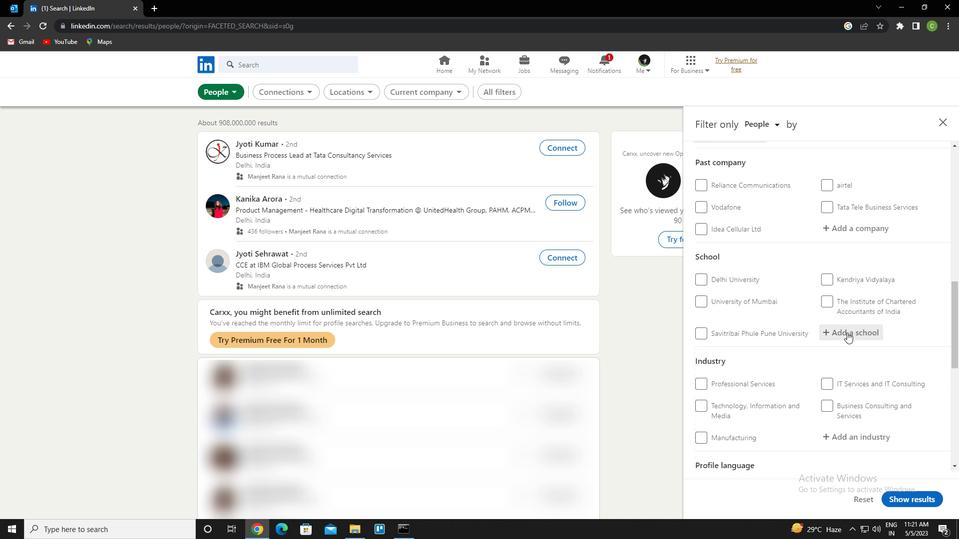 
Action: Key pressed <Key.caps_lock>bsa<Key.space>c<Key.caps_lock>rescent<Key.space>institute<Key.space>of<Key.space>science<Key.space>and<Key.space>technolohy<Key.backspace><Key.backspace>gy<Key.down><Key.enter>
Screenshot: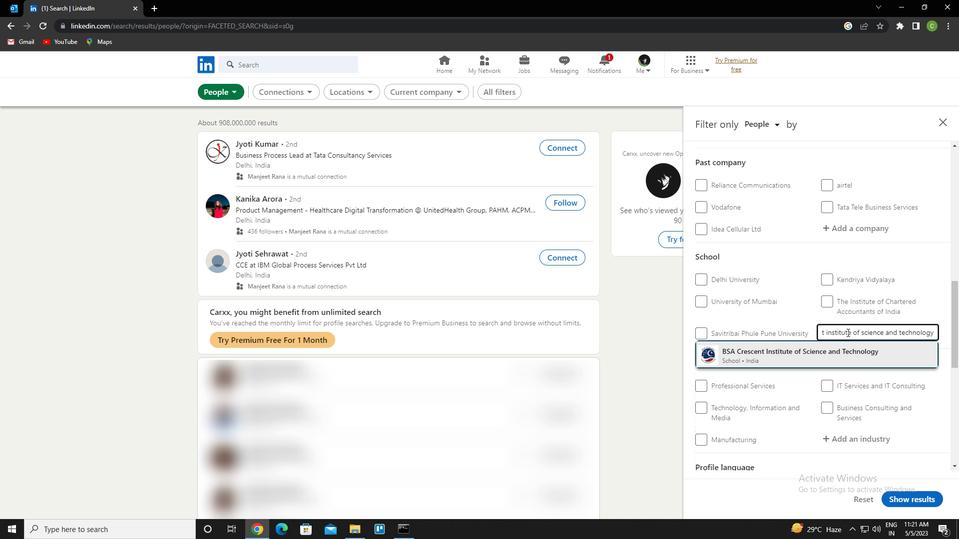 
Action: Mouse scrolled (847, 332) with delta (0, 0)
Screenshot: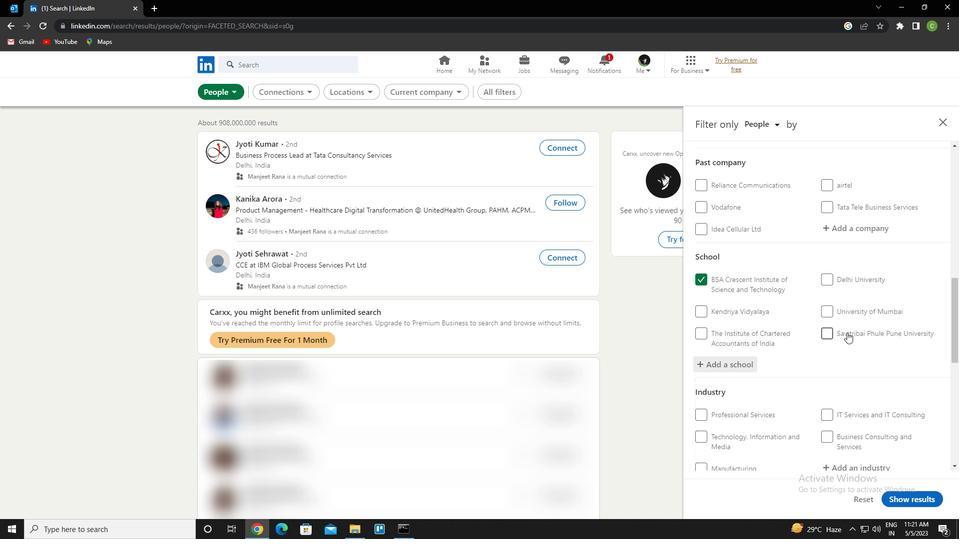 
Action: Mouse scrolled (847, 332) with delta (0, 0)
Screenshot: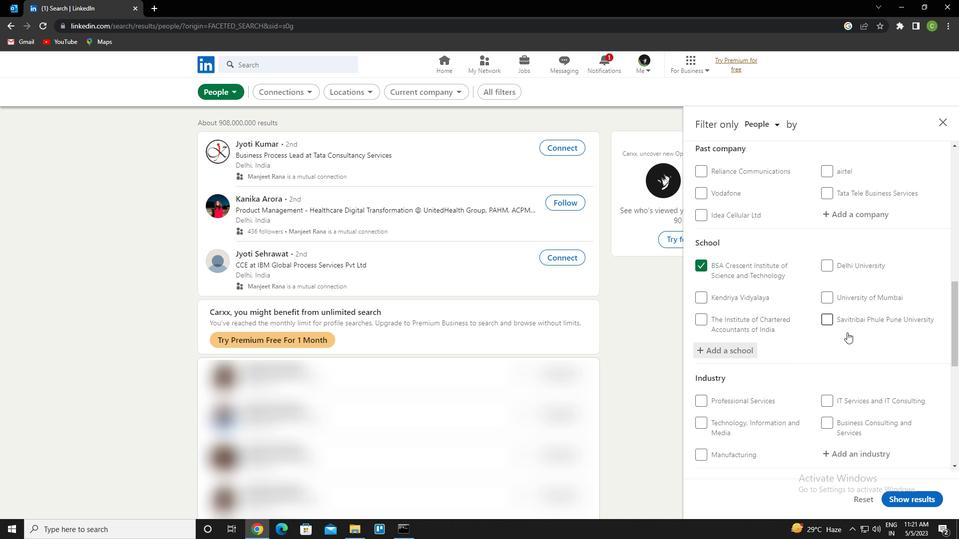 
Action: Mouse moved to (847, 334)
Screenshot: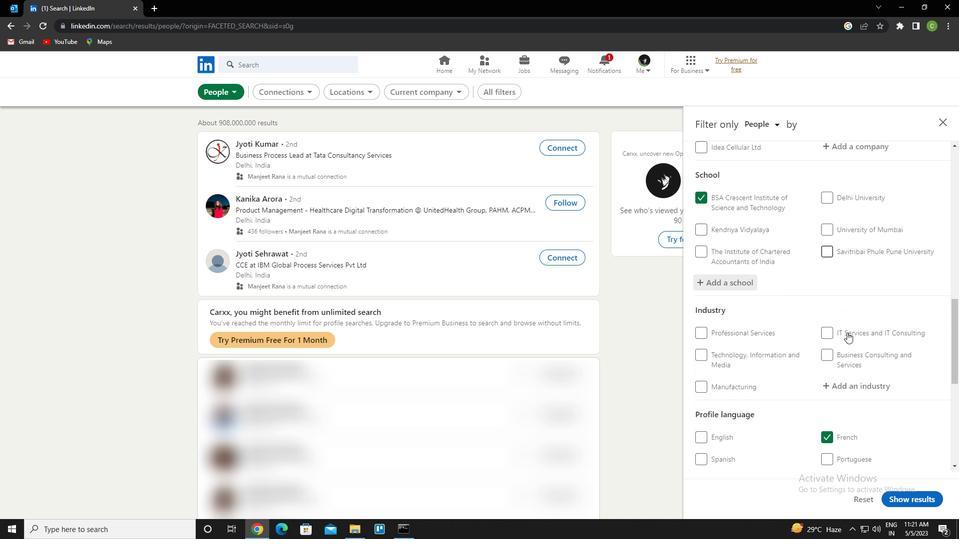 
Action: Mouse scrolled (847, 334) with delta (0, 0)
Screenshot: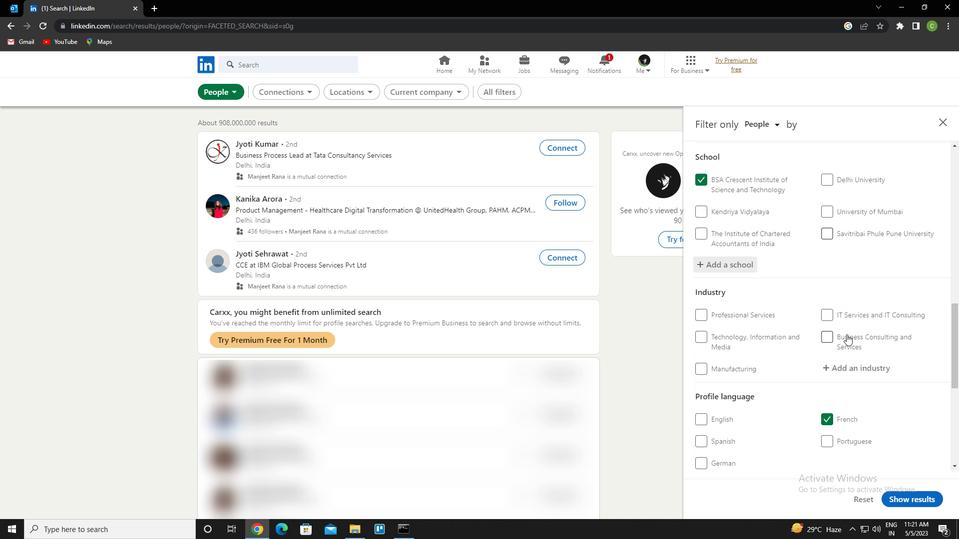 
Action: Mouse moved to (870, 322)
Screenshot: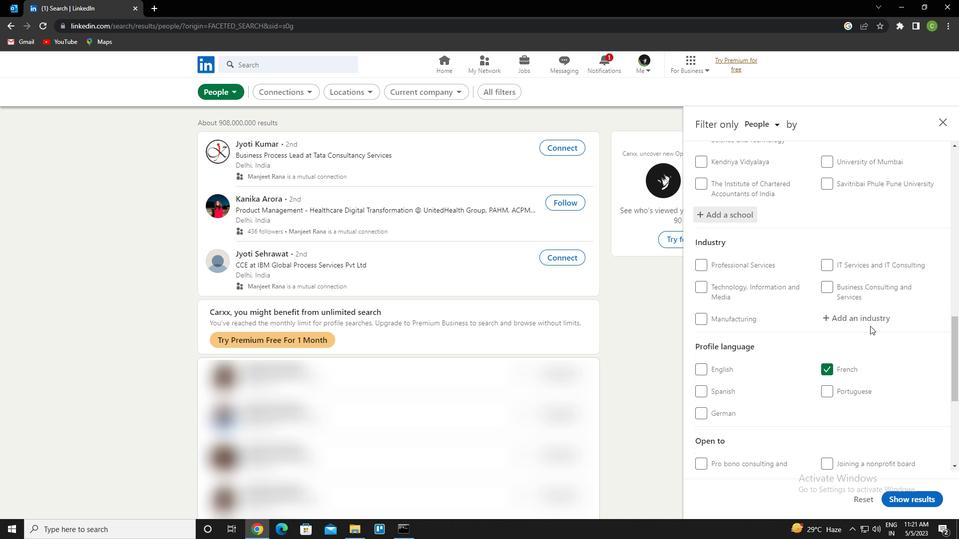 
Action: Mouse pressed left at (870, 322)
Screenshot: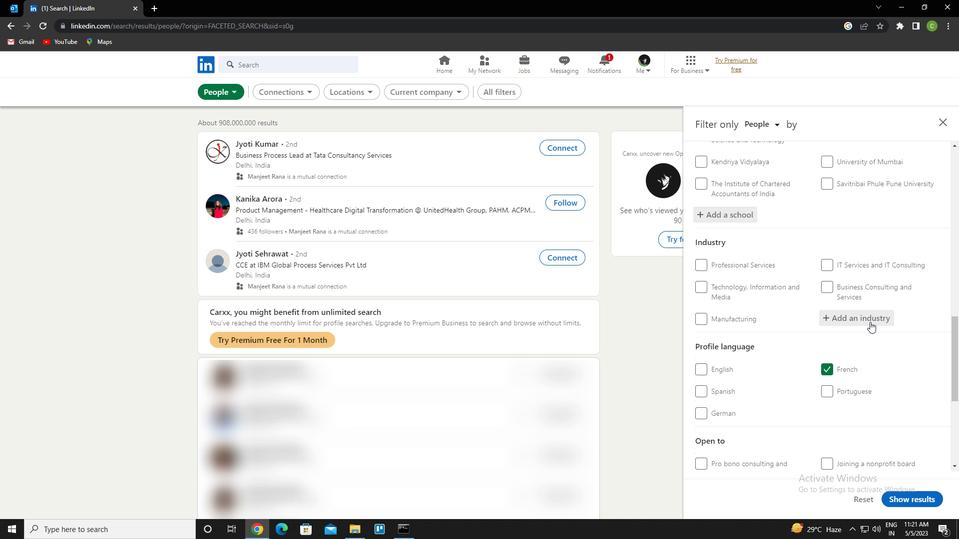 
Action: Key pressed <Key.caps_lock>t<Key.caps_lock>ransportation<Key.space>program<Key.down><Key.enter>
Screenshot: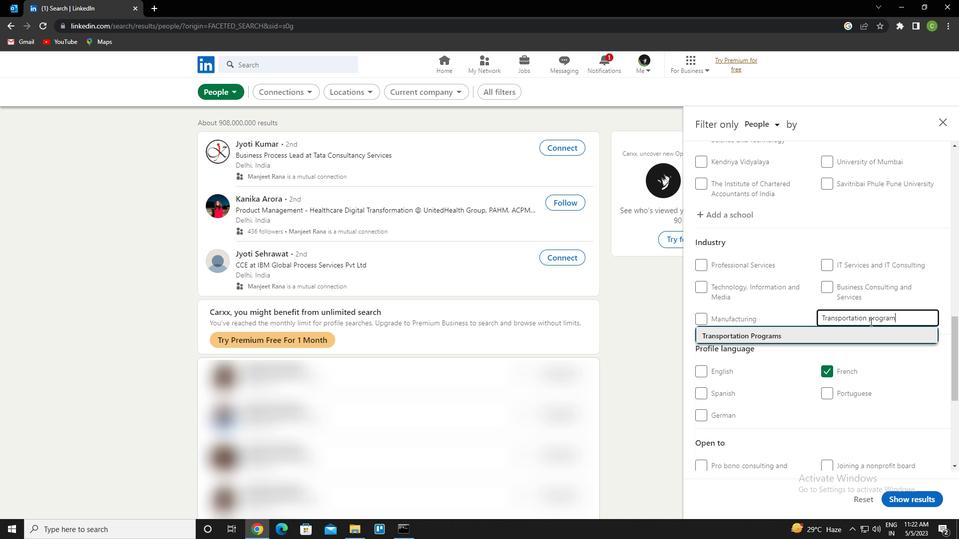 
Action: Mouse moved to (859, 319)
Screenshot: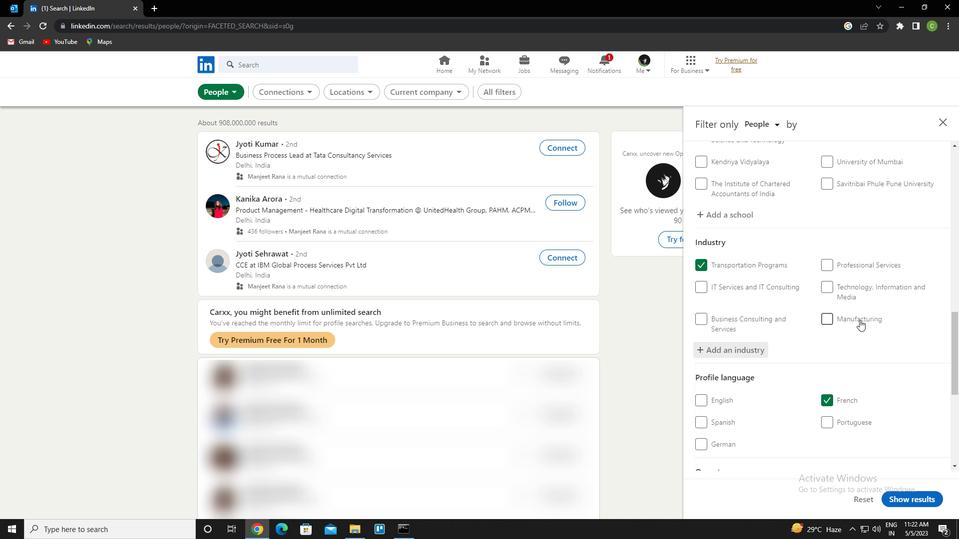 
Action: Mouse scrolled (859, 318) with delta (0, 0)
Screenshot: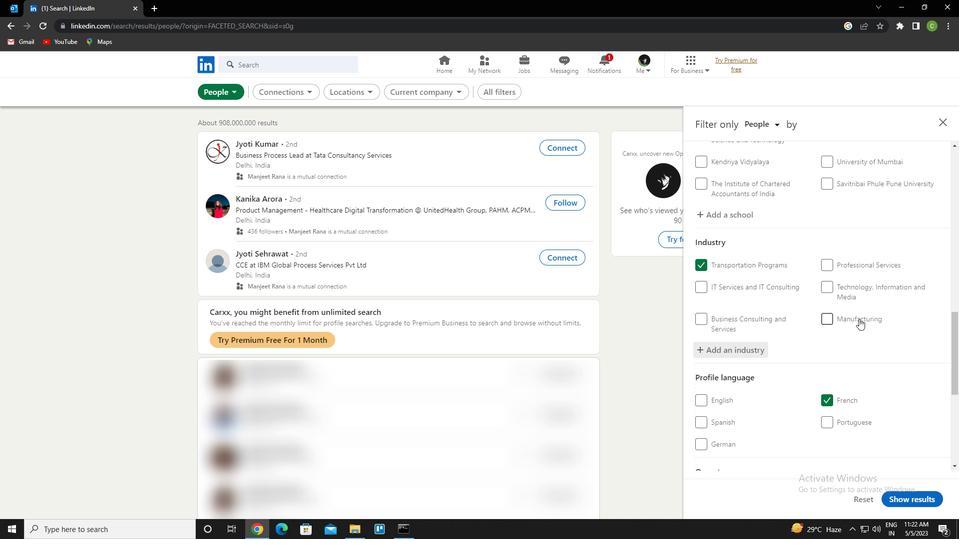 
Action: Mouse moved to (858, 319)
Screenshot: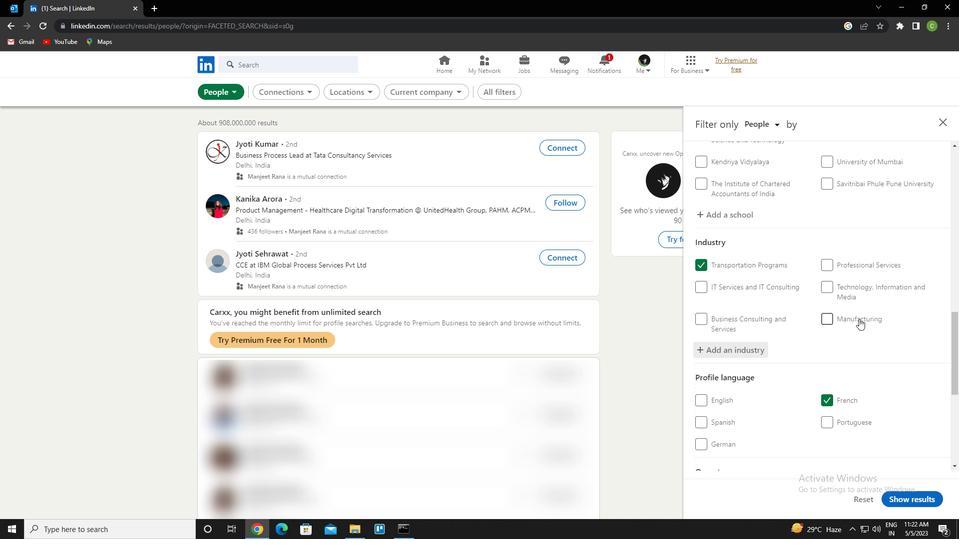 
Action: Mouse scrolled (858, 319) with delta (0, 0)
Screenshot: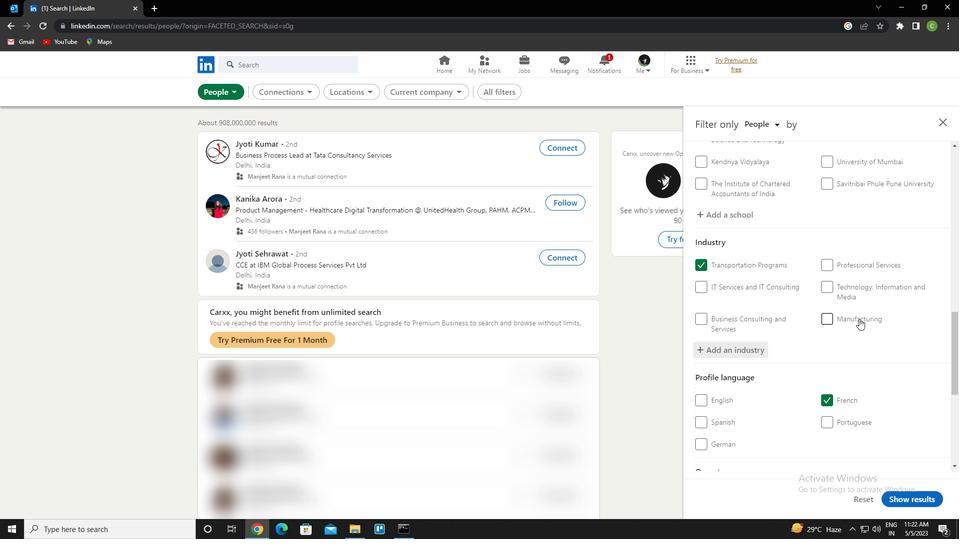 
Action: Mouse moved to (856, 321)
Screenshot: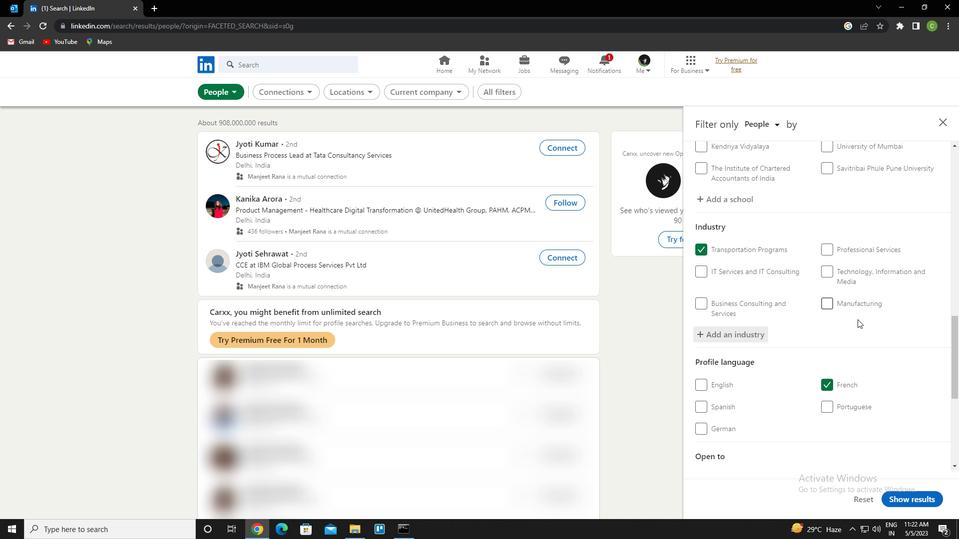 
Action: Mouse scrolled (856, 320) with delta (0, 0)
Screenshot: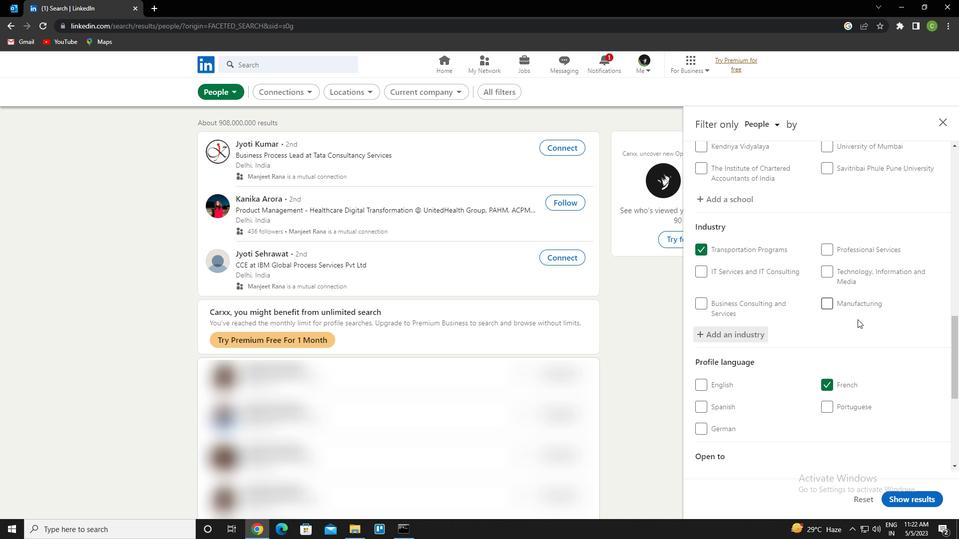 
Action: Mouse moved to (855, 321)
Screenshot: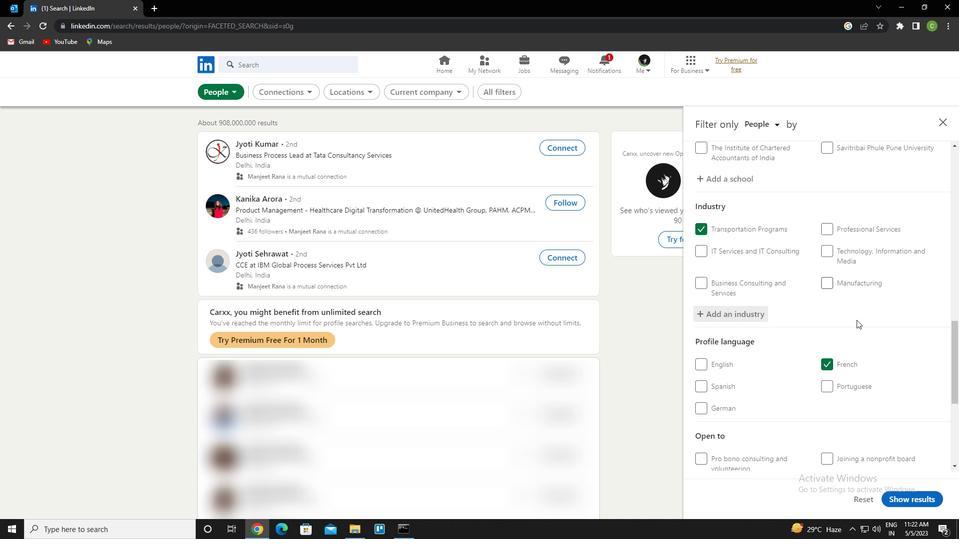 
Action: Mouse scrolled (855, 320) with delta (0, 0)
Screenshot: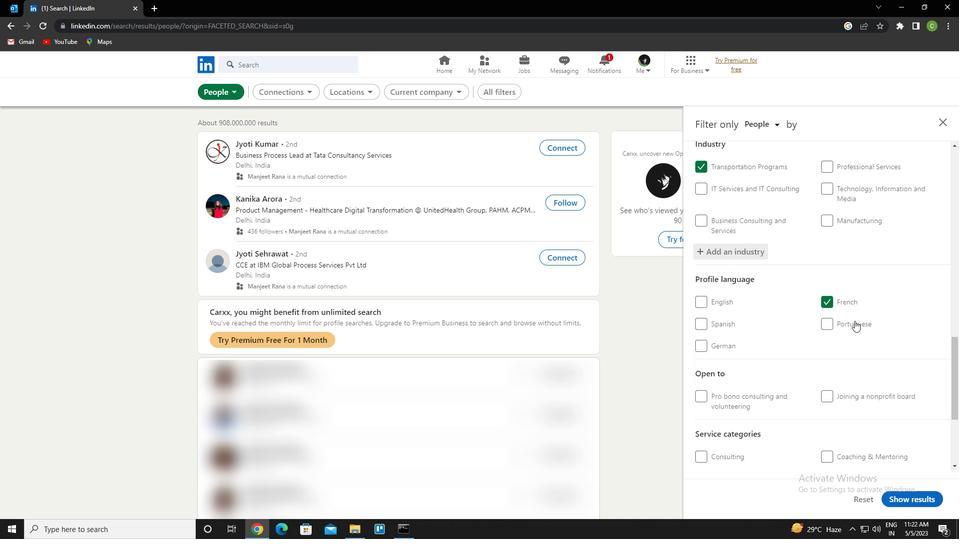 
Action: Mouse scrolled (855, 320) with delta (0, 0)
Screenshot: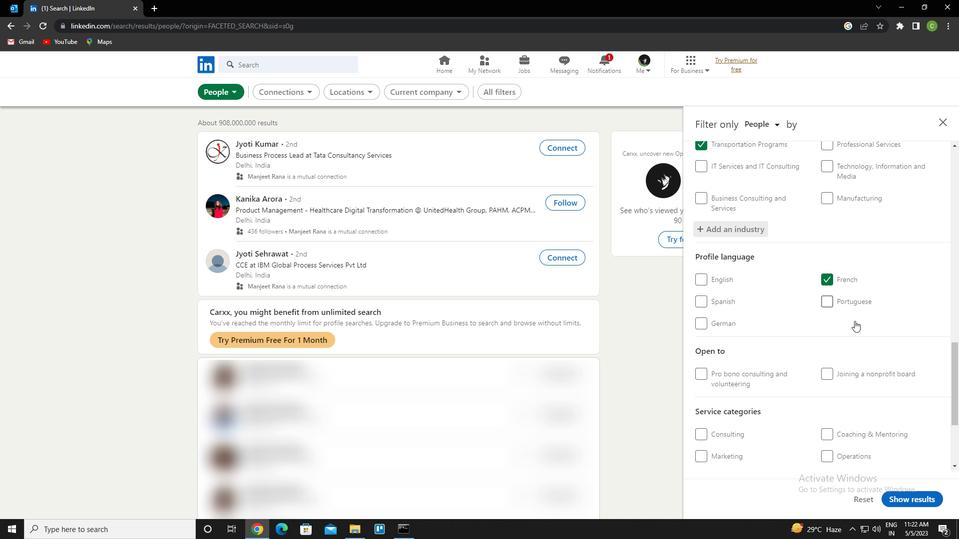 
Action: Mouse scrolled (855, 320) with delta (0, 0)
Screenshot: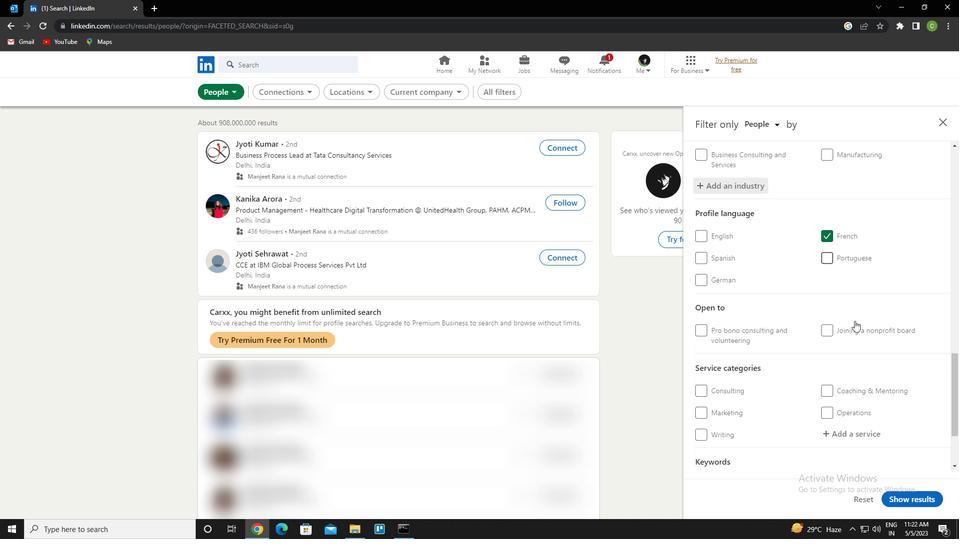 
Action: Mouse moved to (856, 329)
Screenshot: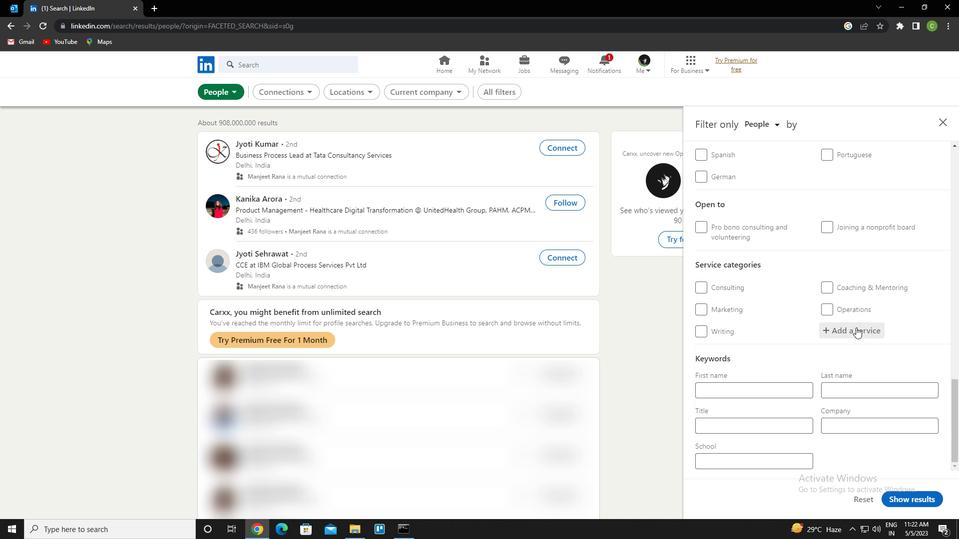 
Action: Mouse pressed left at (856, 329)
Screenshot: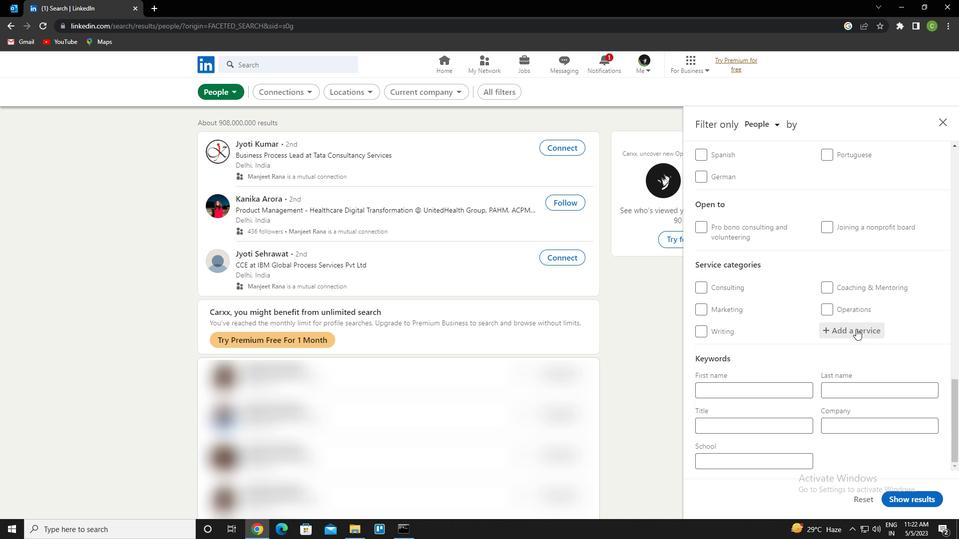 
Action: Key pressed <Key.caps_lock>w<Key.caps_lock>edding<Key.space><Key.caps_lock>p<Key.caps_lock>lanning<Key.down><Key.enter>
Screenshot: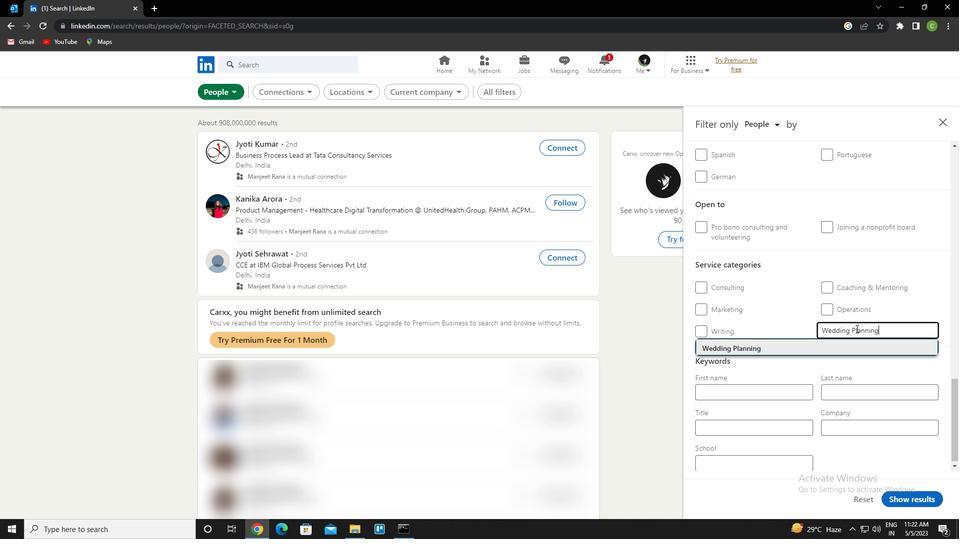 
Action: Mouse scrolled (856, 328) with delta (0, 0)
Screenshot: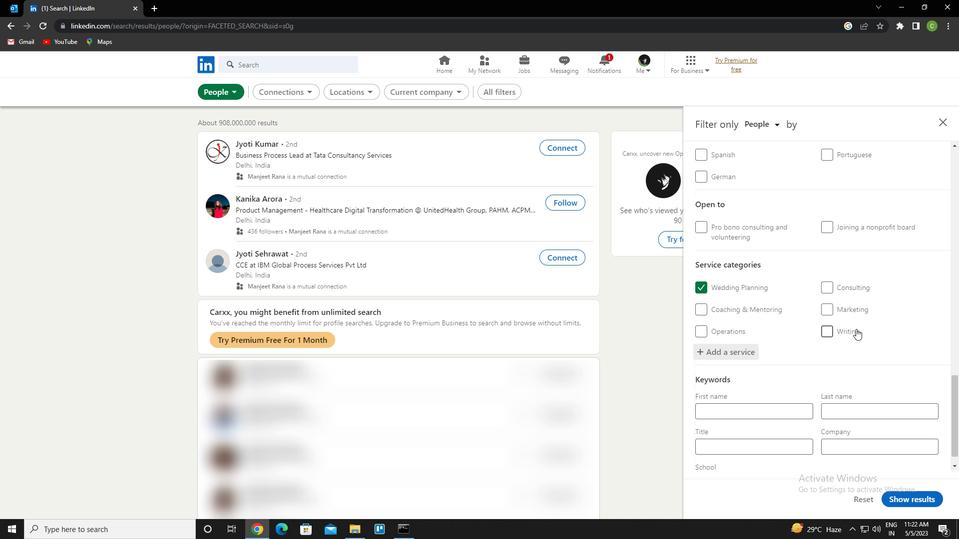 
Action: Mouse moved to (854, 339)
Screenshot: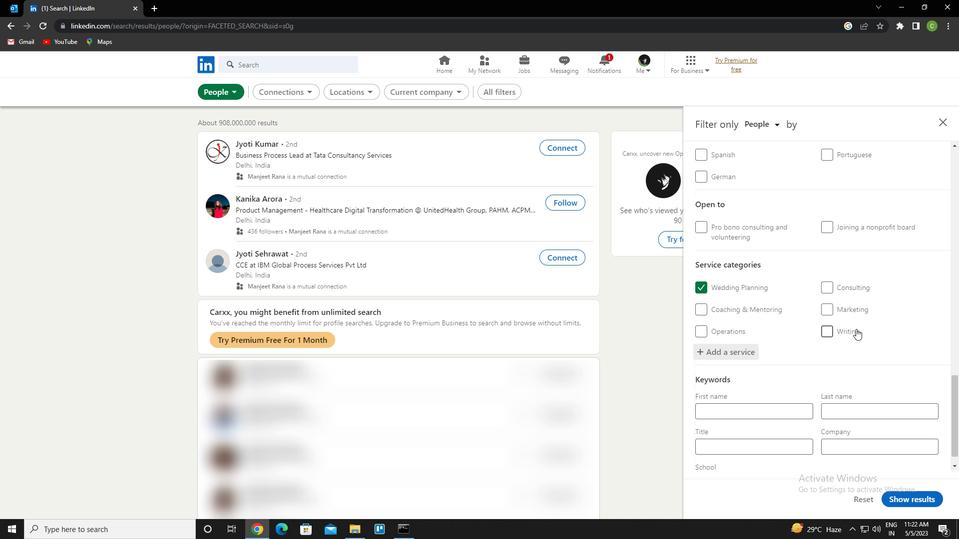 
Action: Mouse scrolled (854, 338) with delta (0, 0)
Screenshot: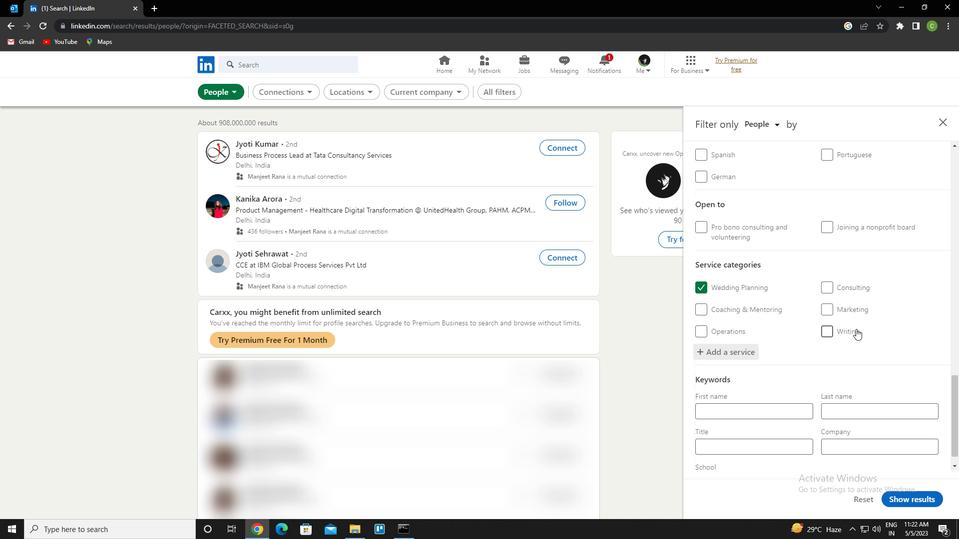 
Action: Mouse moved to (772, 426)
Screenshot: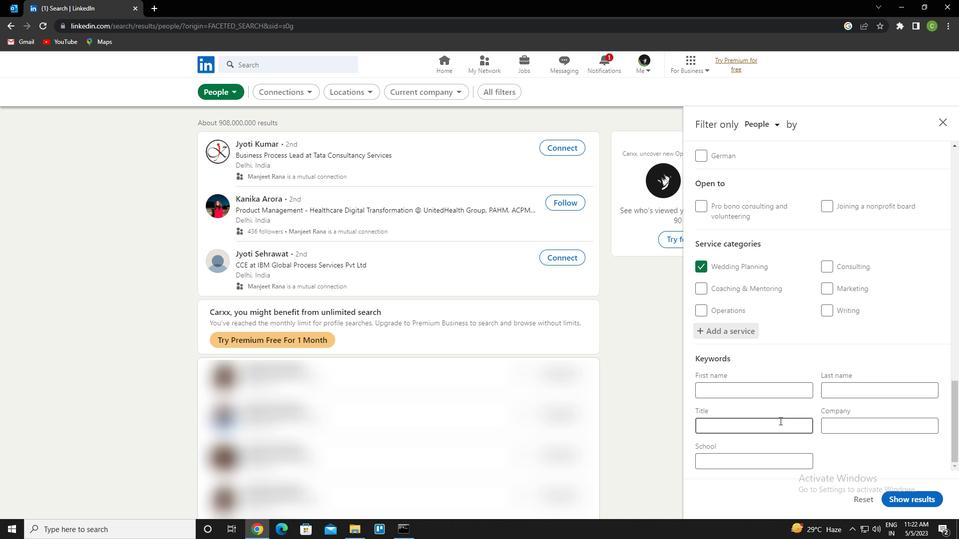 
Action: Mouse pressed left at (772, 426)
Screenshot: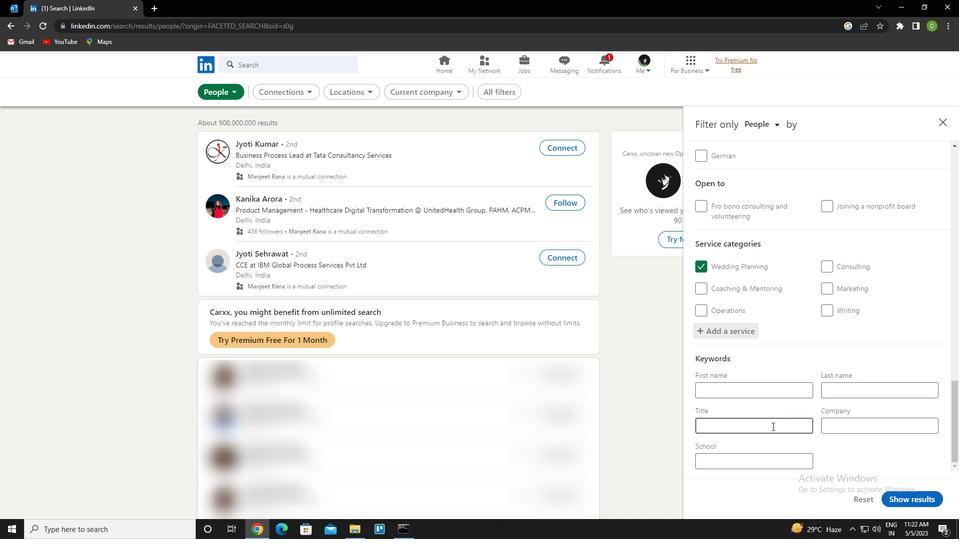 
Action: Key pressed <Key.caps_lock>w<Key.caps_lock>aiter/<Key.caps_lock>w<Key.caps_lock>aitress
Screenshot: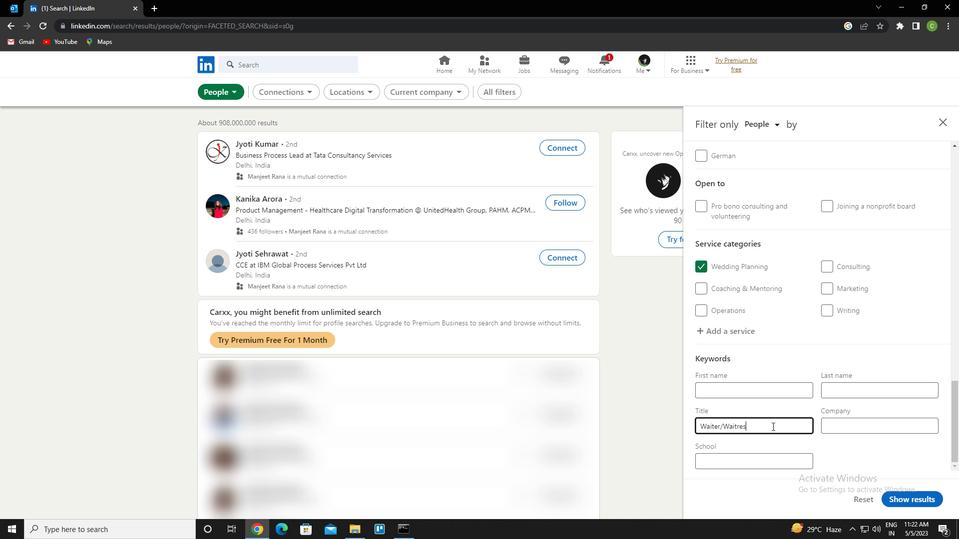 
Action: Mouse moved to (900, 499)
Screenshot: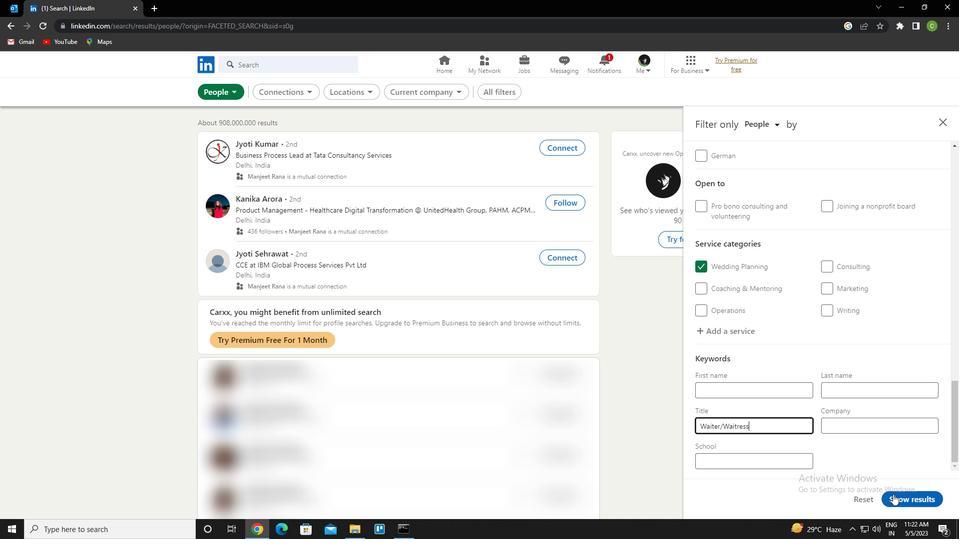 
Action: Mouse pressed left at (900, 499)
Screenshot: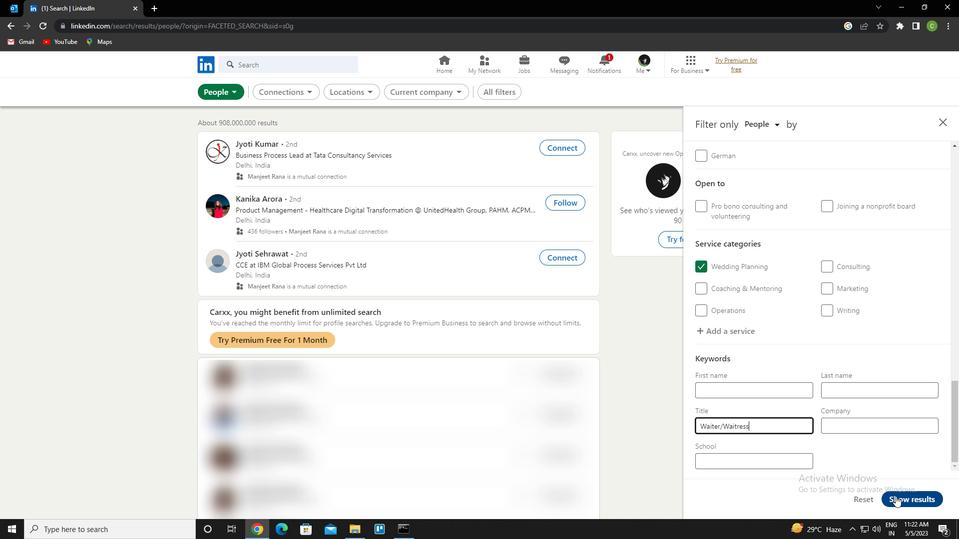 
Action: Mouse moved to (709, 485)
Screenshot: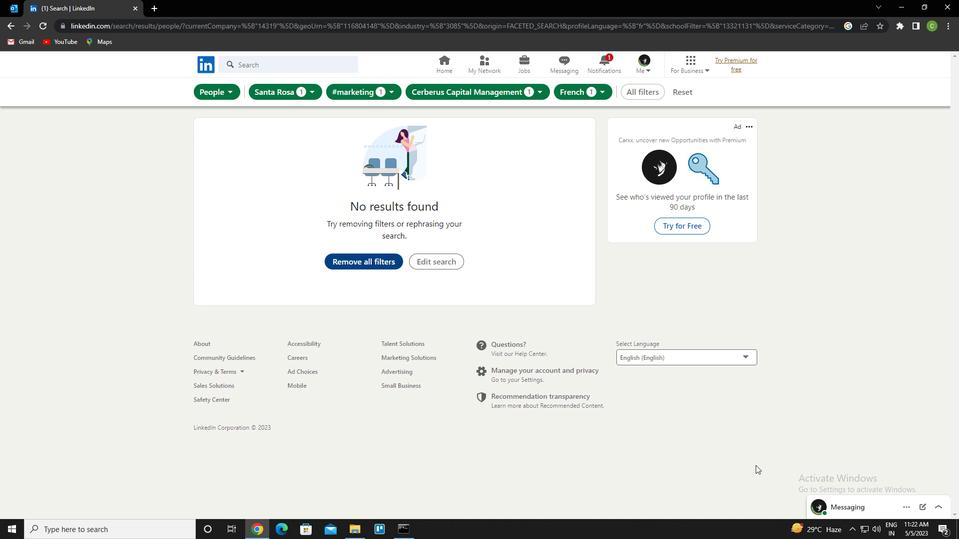 
